 Task: Find connections with filter location Unterkrozingen with filter topic #house with filter profile language Spanish with filter current company HDFC Limited with filter school CHRIST COLLEGE, IRINJALAKKUDA with filter industry Fire Protection with filter service category DUI Law with filter keywords title Columnist
Action: Mouse moved to (490, 66)
Screenshot: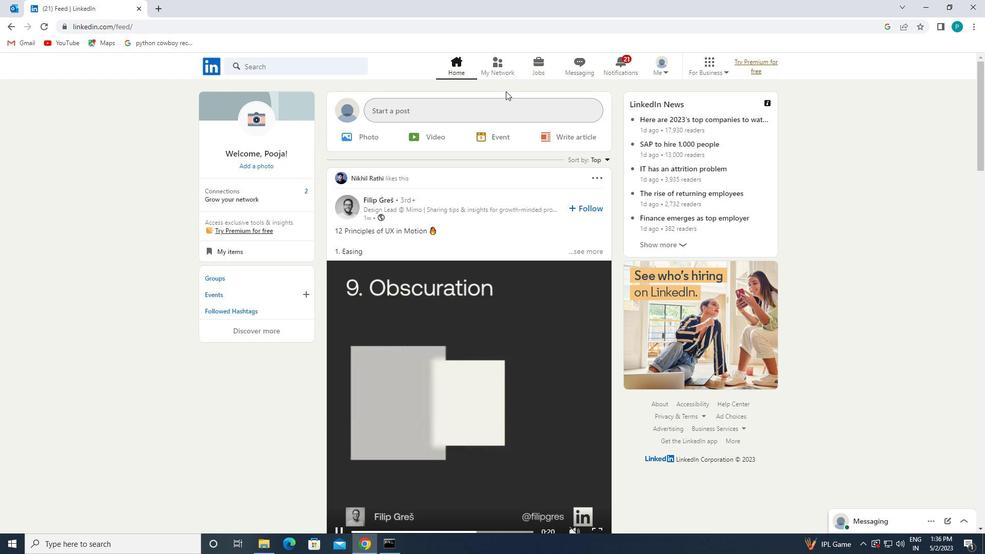 
Action: Mouse pressed left at (490, 66)
Screenshot: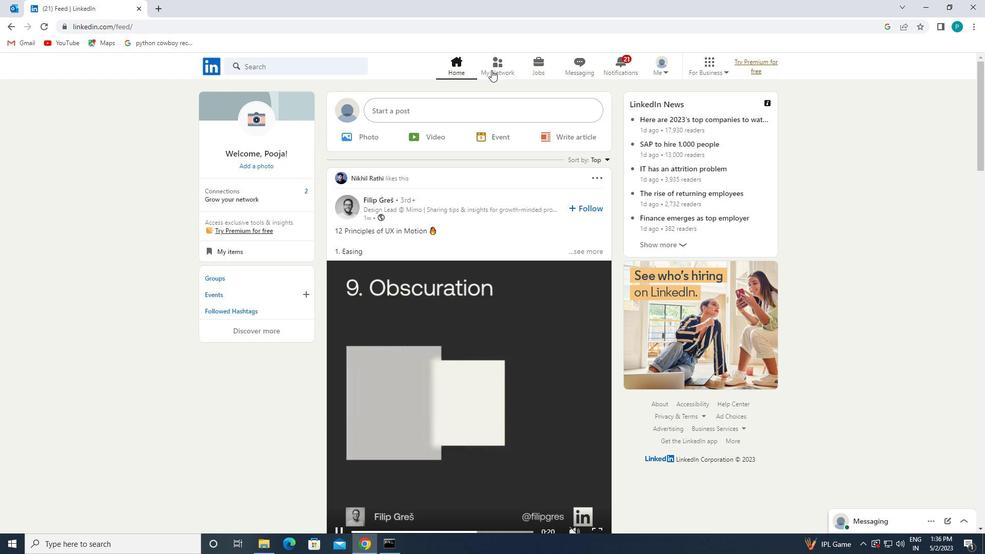 
Action: Mouse moved to (303, 119)
Screenshot: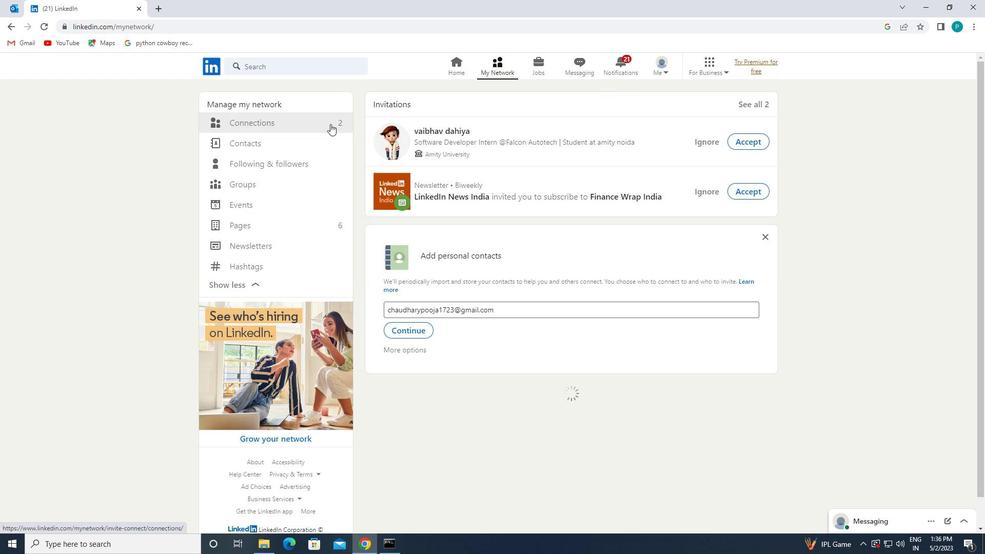 
Action: Mouse pressed left at (303, 119)
Screenshot: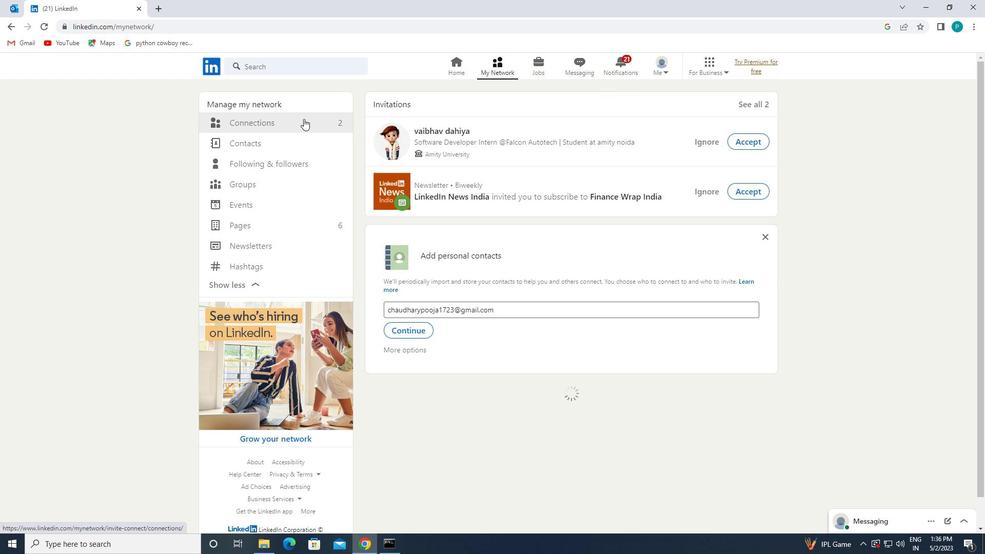 
Action: Mouse moved to (587, 123)
Screenshot: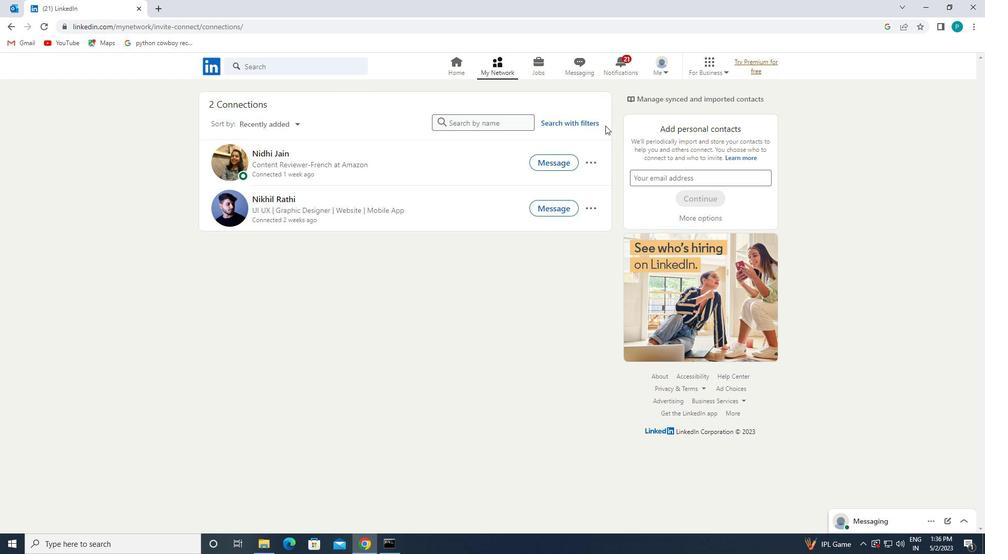 
Action: Mouse pressed left at (587, 123)
Screenshot: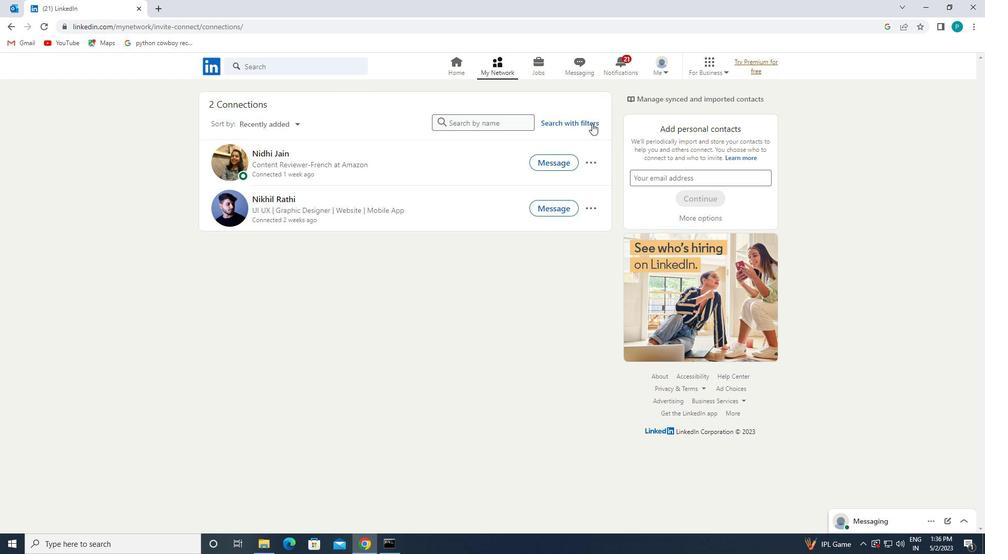 
Action: Mouse moved to (519, 100)
Screenshot: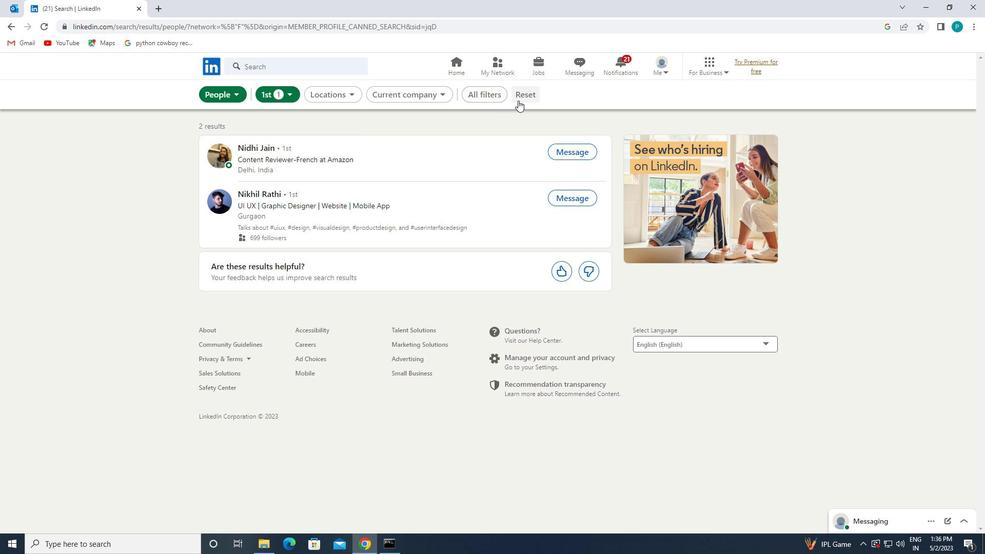 
Action: Mouse pressed left at (519, 100)
Screenshot: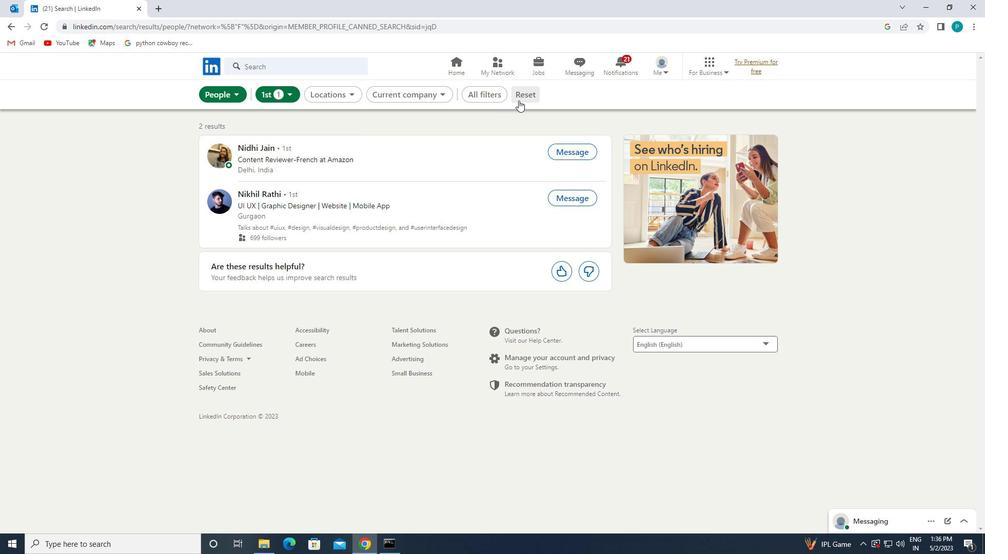 
Action: Mouse moved to (493, 93)
Screenshot: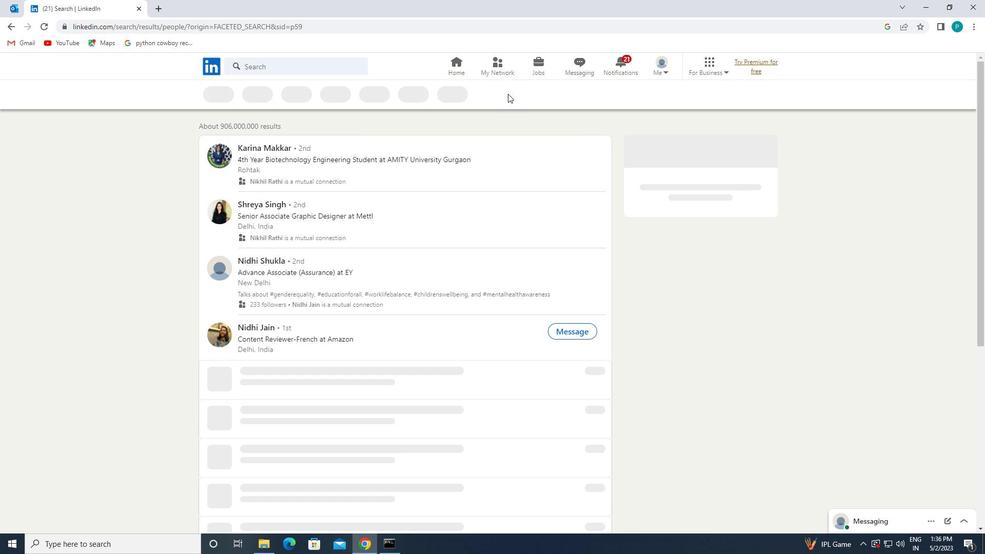 
Action: Mouse pressed left at (493, 93)
Screenshot: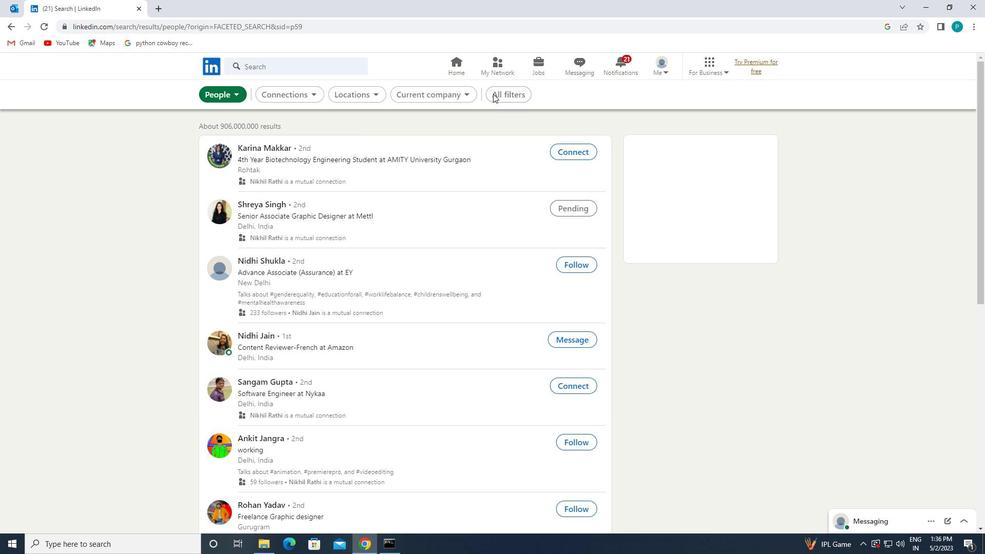 
Action: Mouse moved to (921, 316)
Screenshot: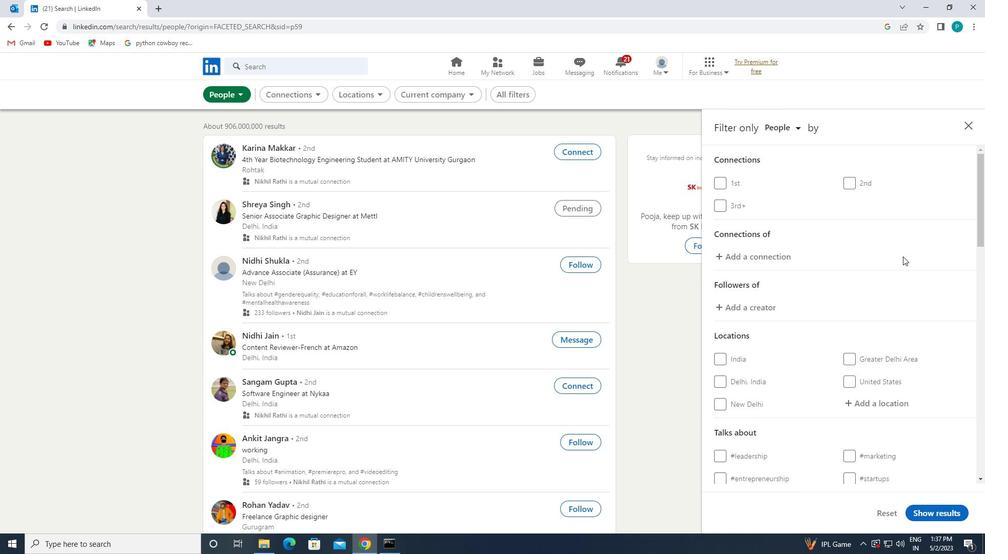 
Action: Mouse scrolled (921, 315) with delta (0, 0)
Screenshot: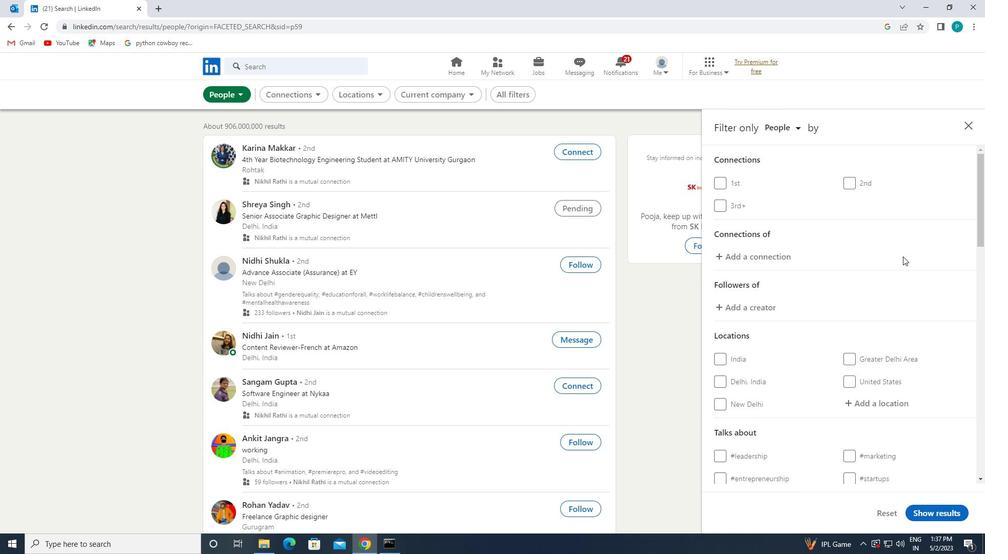 
Action: Mouse moved to (892, 345)
Screenshot: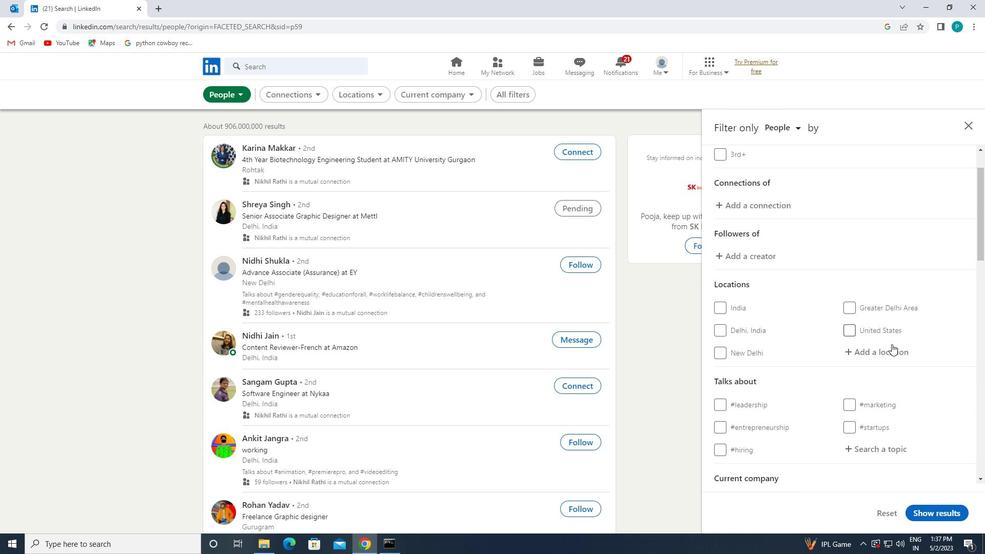 
Action: Mouse pressed left at (892, 345)
Screenshot: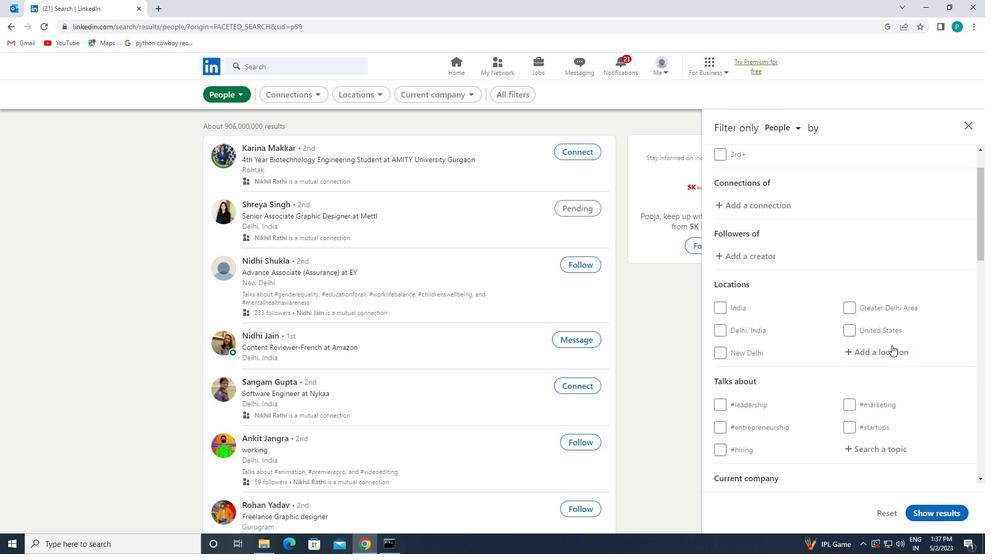 
Action: Mouse moved to (887, 362)
Screenshot: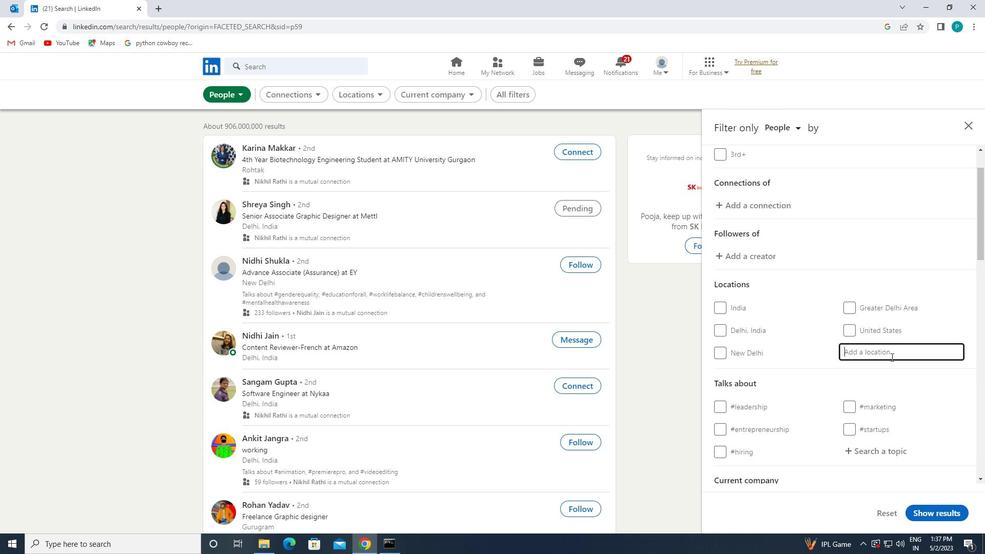 
Action: Key pressed <Key.caps_lock>u<Key.caps_lock>nterkrozingen
Screenshot: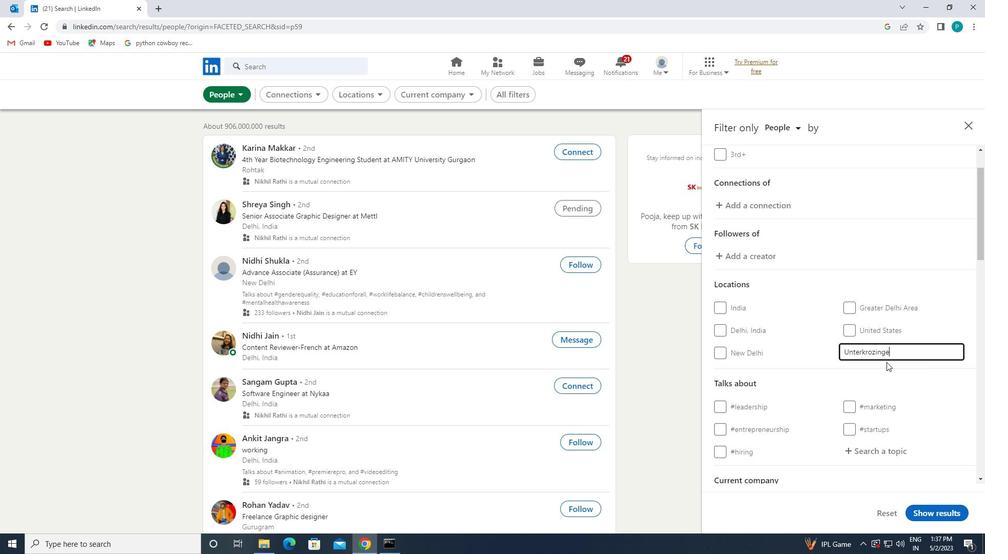 
Action: Mouse moved to (862, 361)
Screenshot: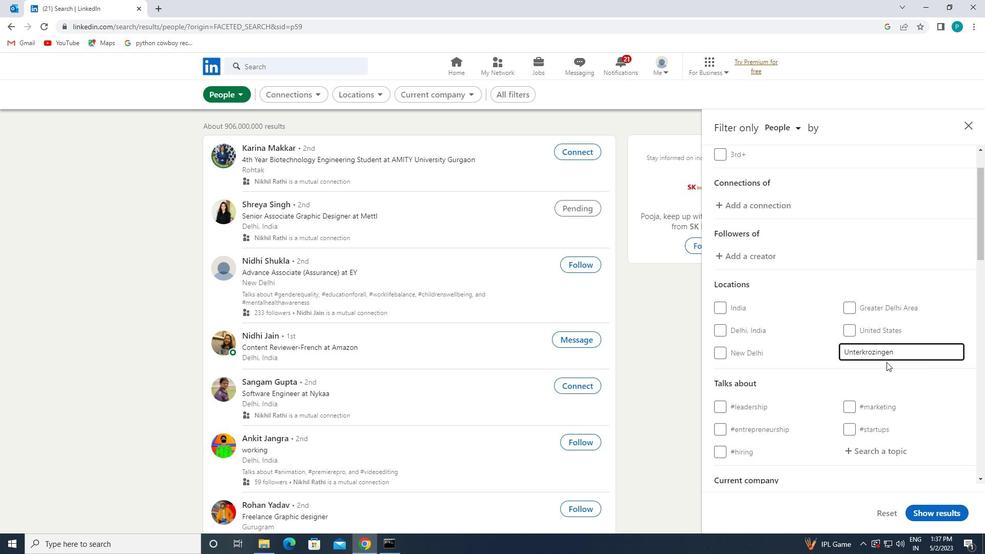 
Action: Mouse scrolled (862, 361) with delta (0, 0)
Screenshot: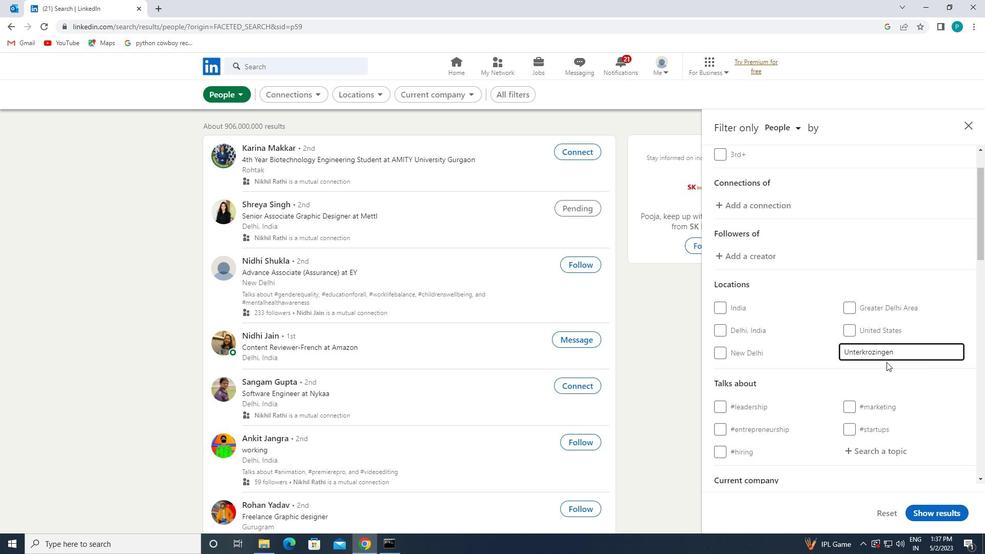 
Action: Mouse moved to (849, 366)
Screenshot: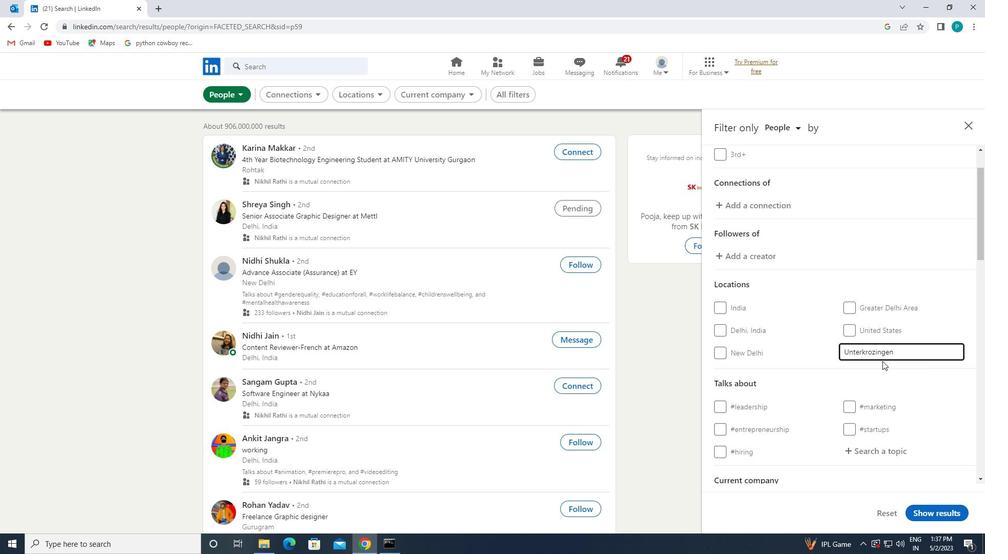 
Action: Mouse scrolled (849, 365) with delta (0, 0)
Screenshot: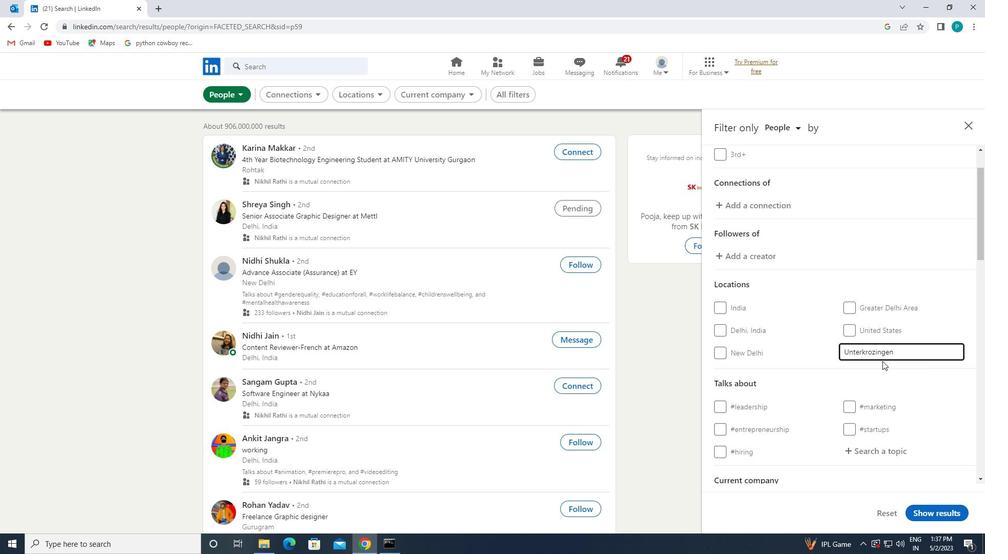 
Action: Mouse moved to (865, 324)
Screenshot: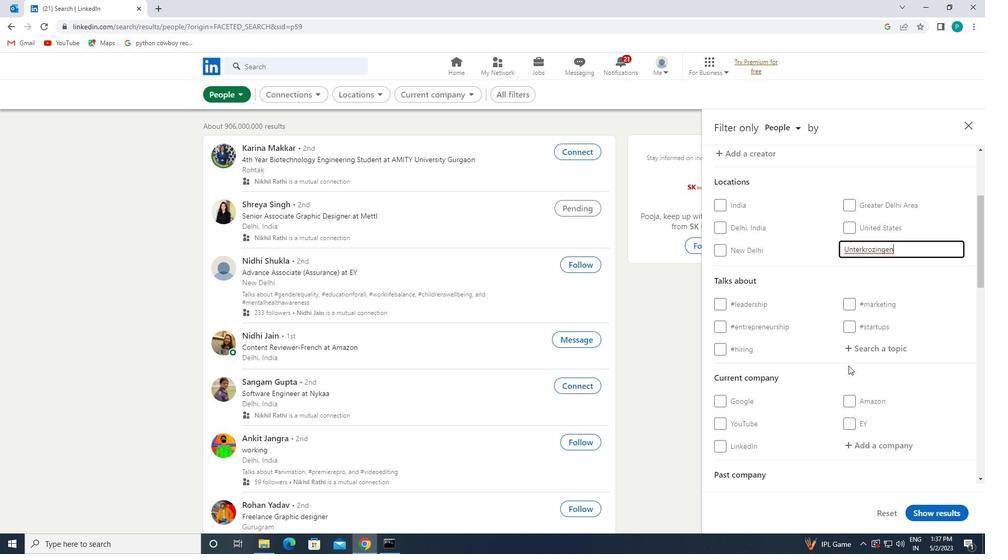 
Action: Mouse pressed left at (865, 324)
Screenshot: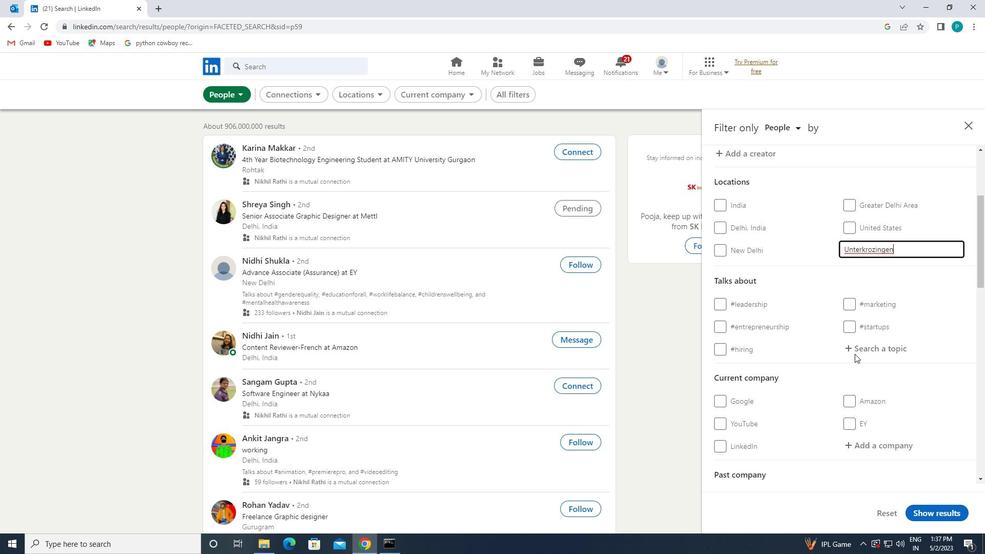 
Action: Mouse moved to (854, 329)
Screenshot: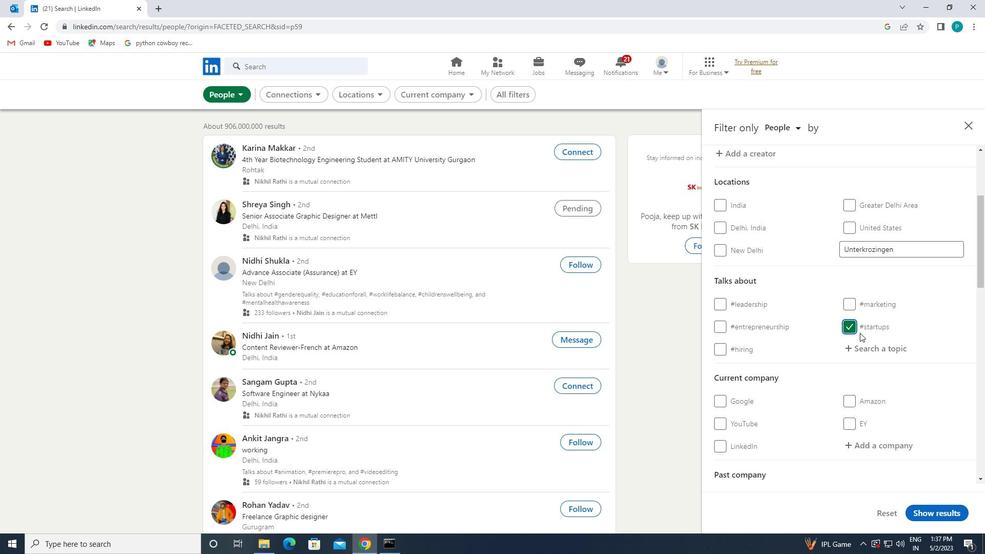 
Action: Mouse pressed left at (854, 329)
Screenshot: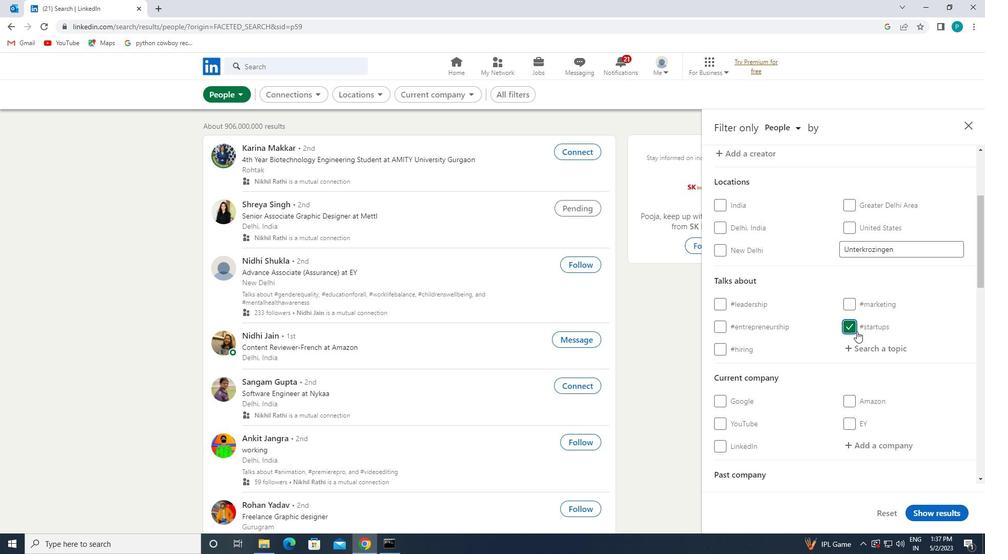 
Action: Mouse moved to (865, 346)
Screenshot: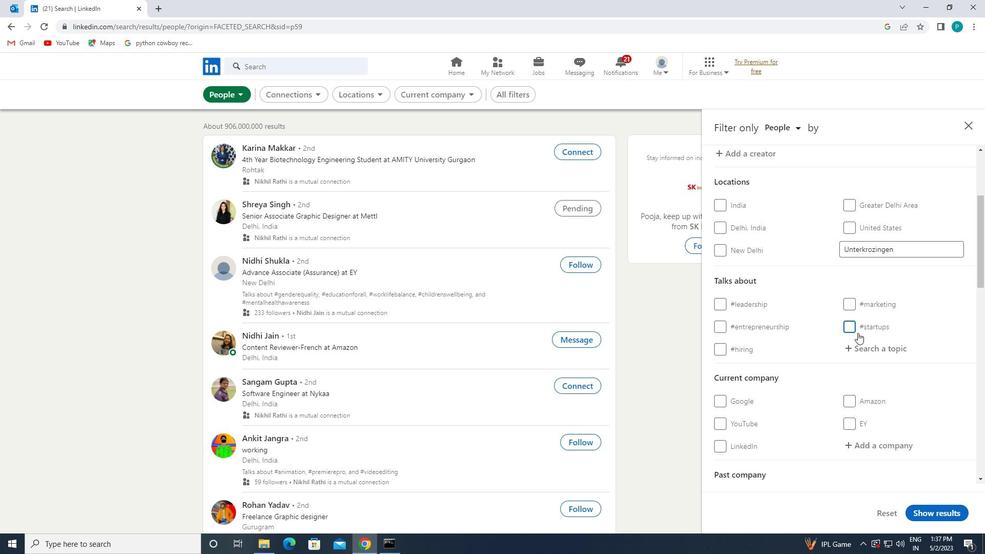 
Action: Mouse pressed left at (865, 346)
Screenshot: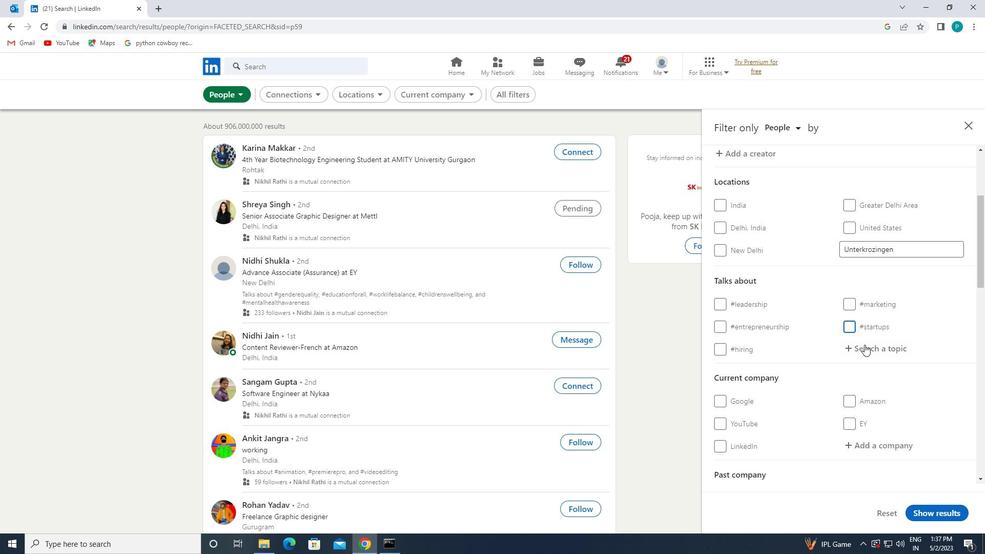 
Action: Mouse moved to (869, 346)
Screenshot: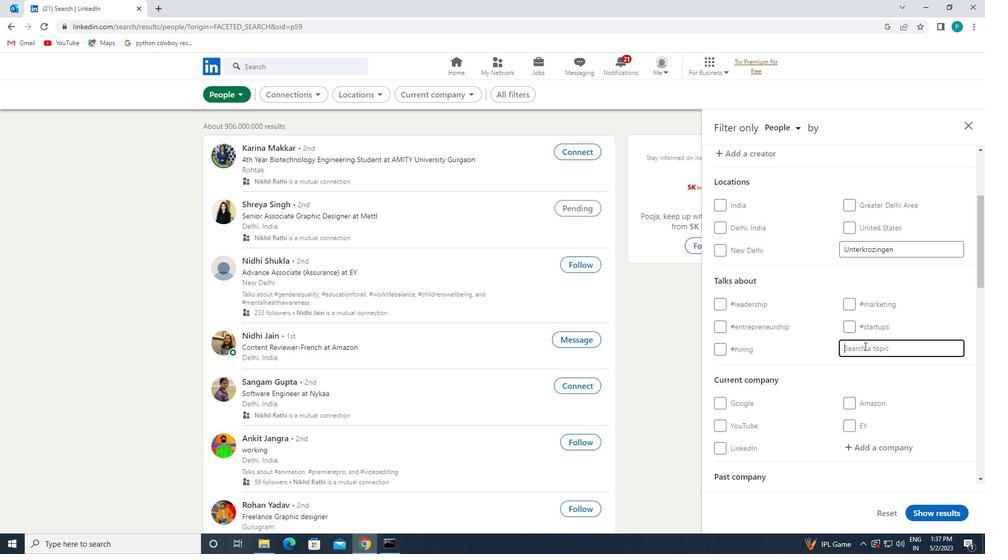 
Action: Key pressed <Key.shift>#HOUSE
Screenshot: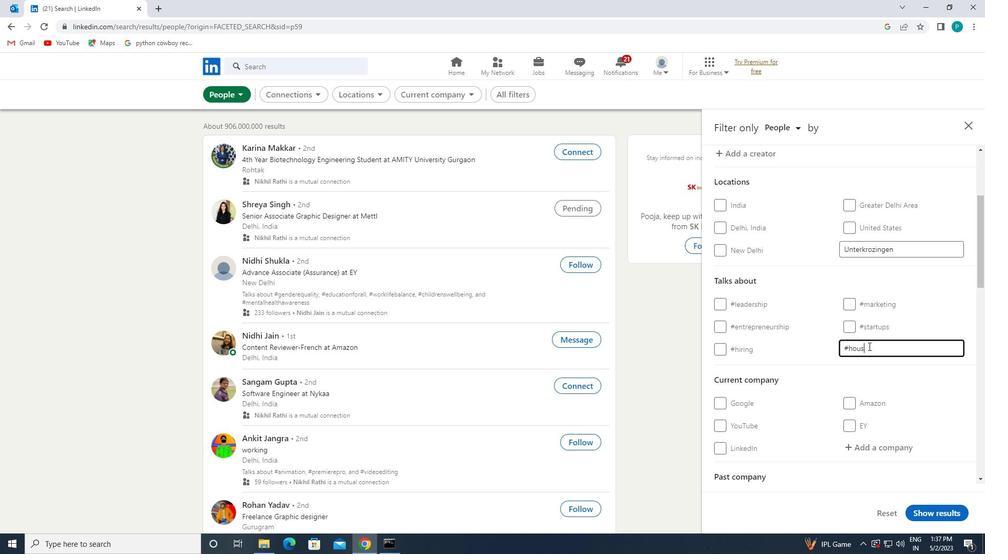
Action: Mouse moved to (869, 345)
Screenshot: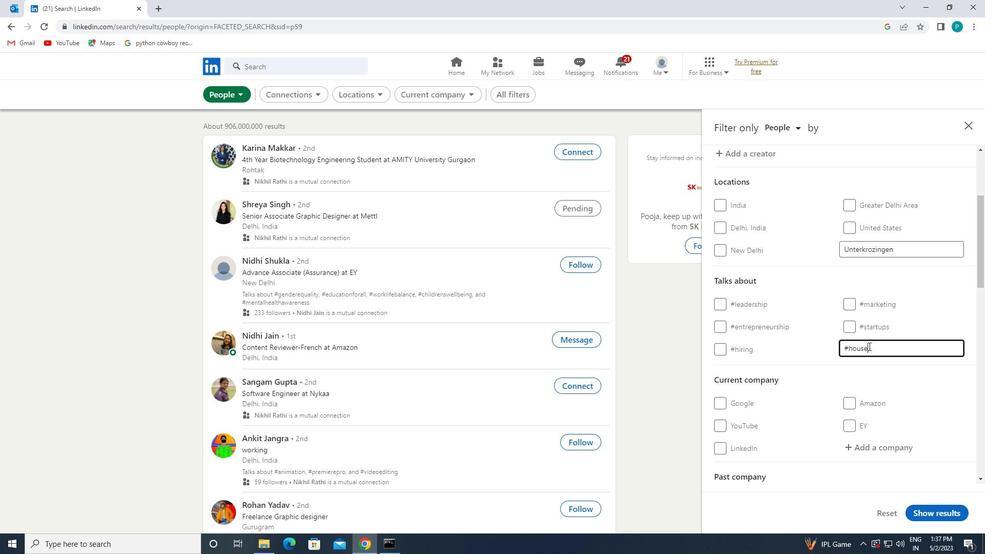 
Action: Mouse scrolled (869, 345) with delta (0, 0)
Screenshot: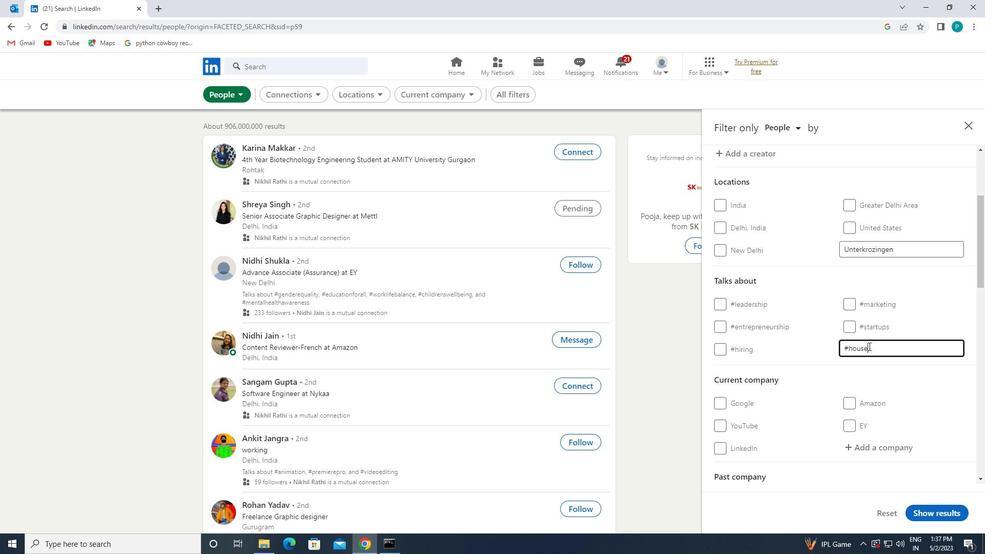 
Action: Mouse scrolled (869, 345) with delta (0, 0)
Screenshot: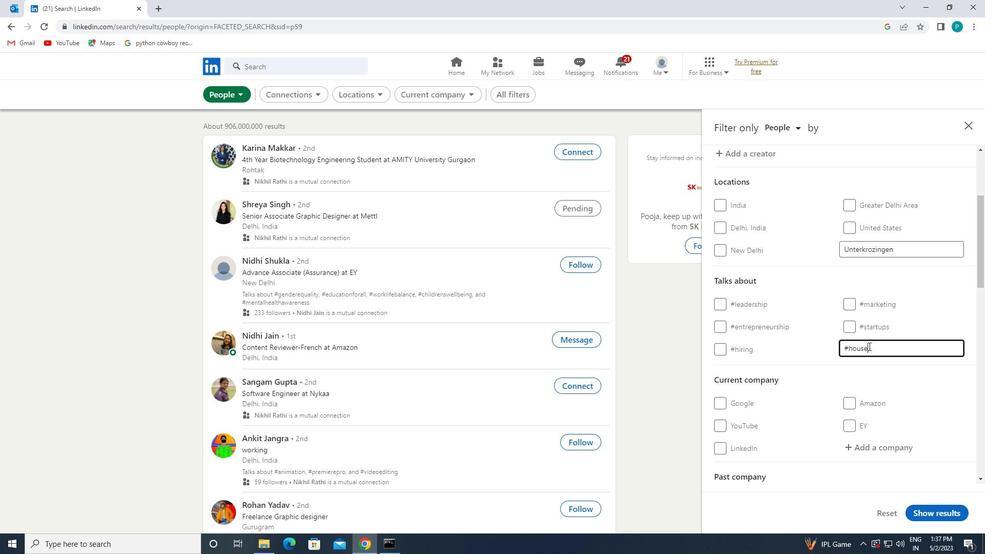 
Action: Mouse moved to (868, 345)
Screenshot: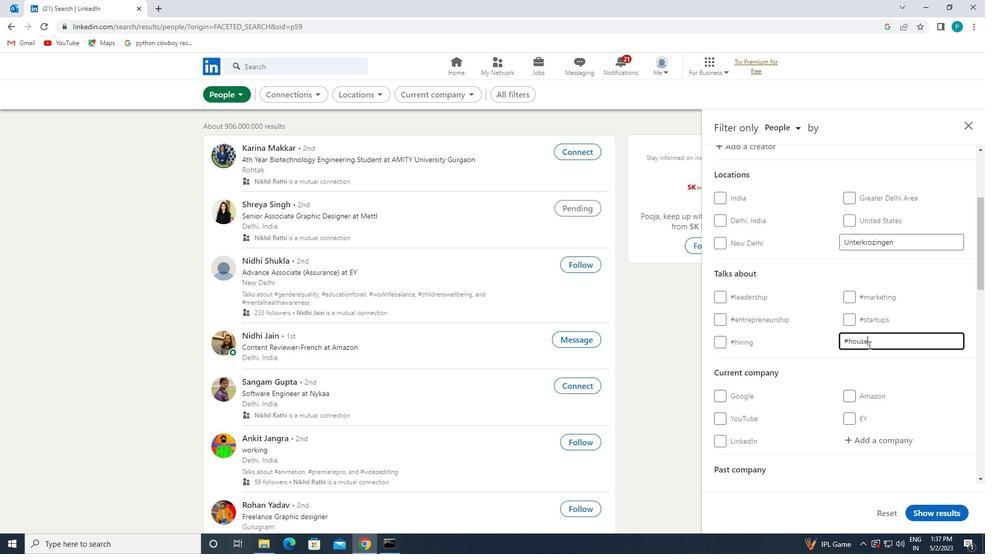 
Action: Mouse scrolled (868, 345) with delta (0, 0)
Screenshot: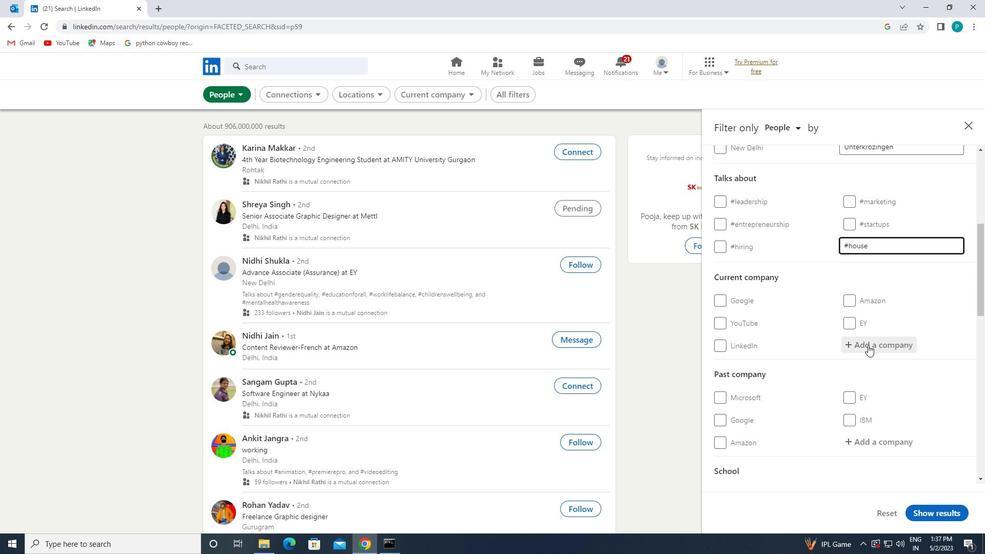 
Action: Mouse scrolled (868, 345) with delta (0, 0)
Screenshot: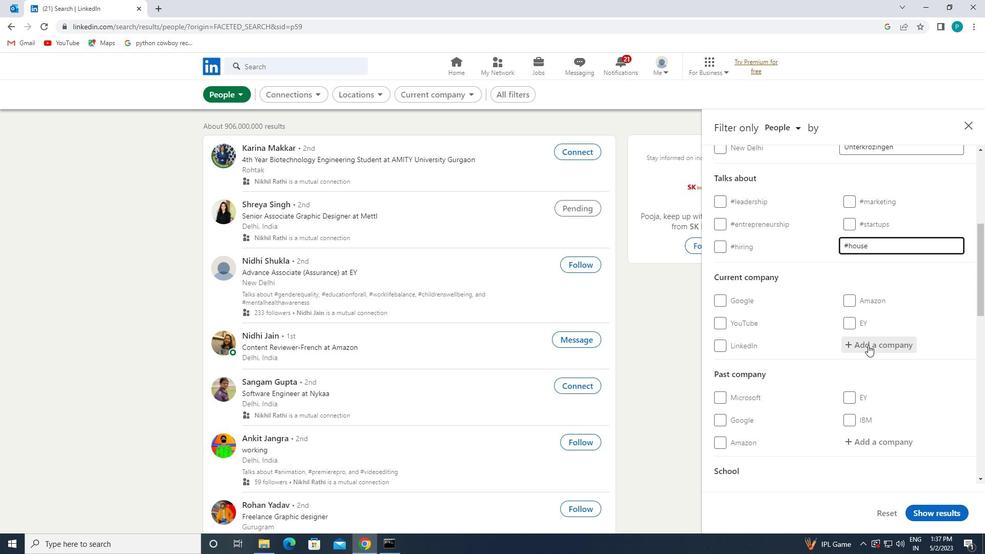
Action: Mouse scrolled (868, 345) with delta (0, 0)
Screenshot: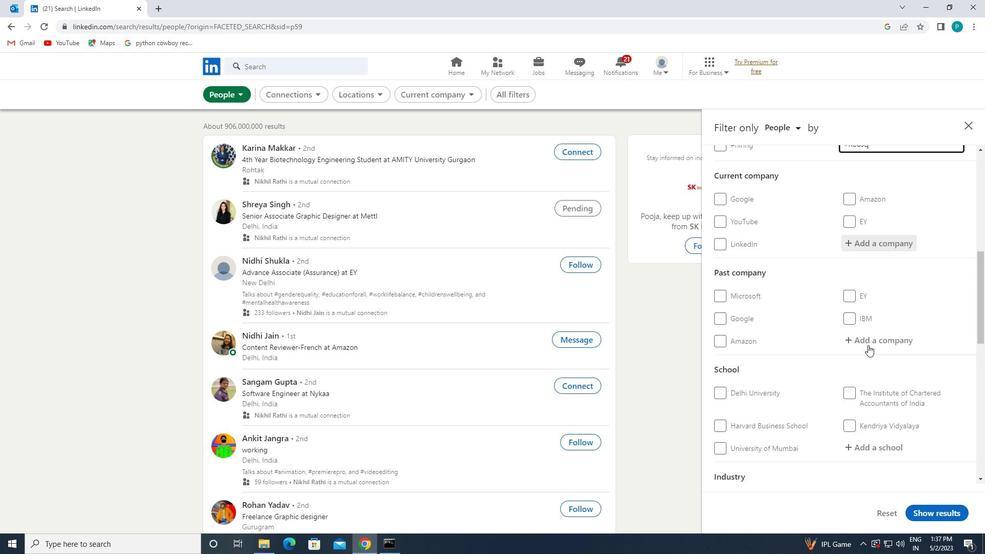 
Action: Mouse scrolled (868, 345) with delta (0, 0)
Screenshot: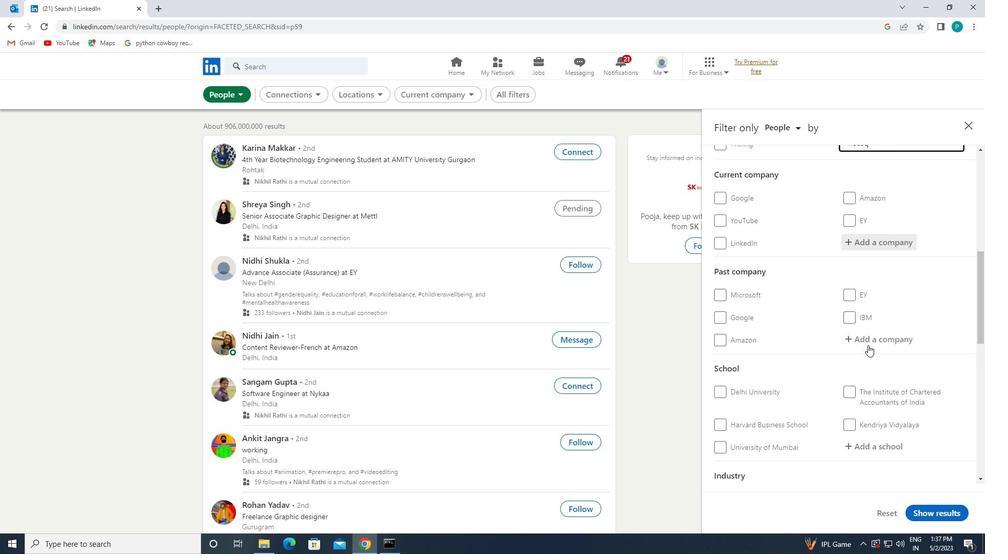 
Action: Mouse moved to (828, 360)
Screenshot: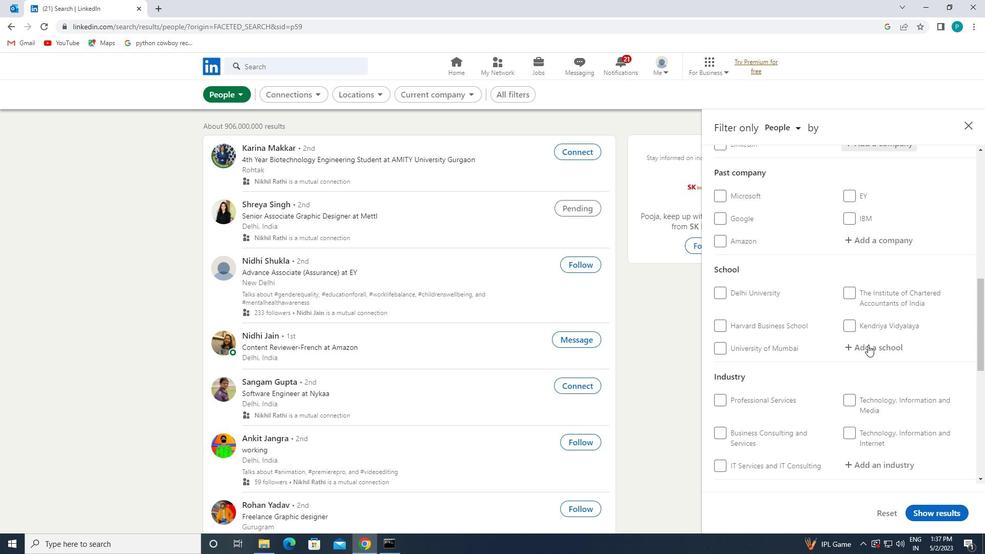 
Action: Mouse scrolled (828, 359) with delta (0, 0)
Screenshot: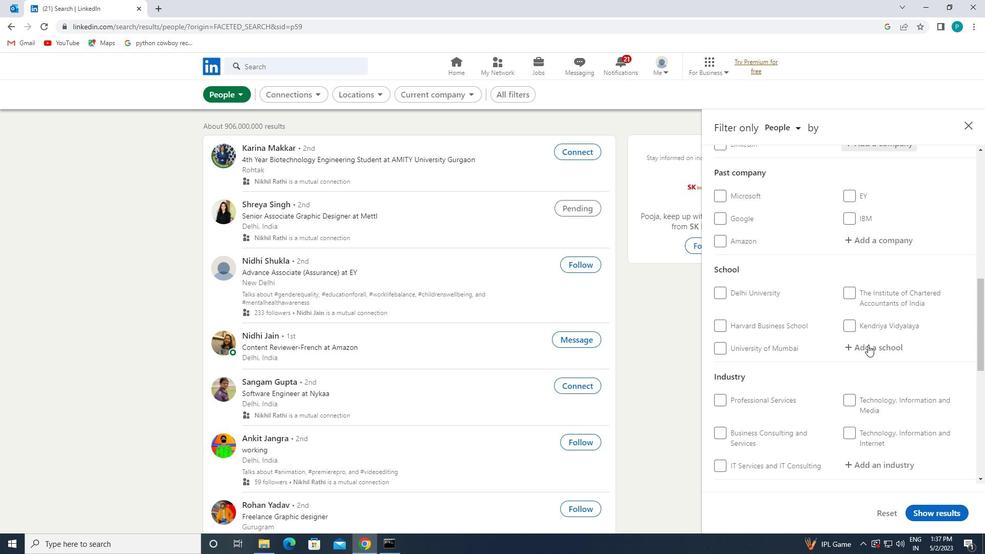 
Action: Mouse moved to (818, 365)
Screenshot: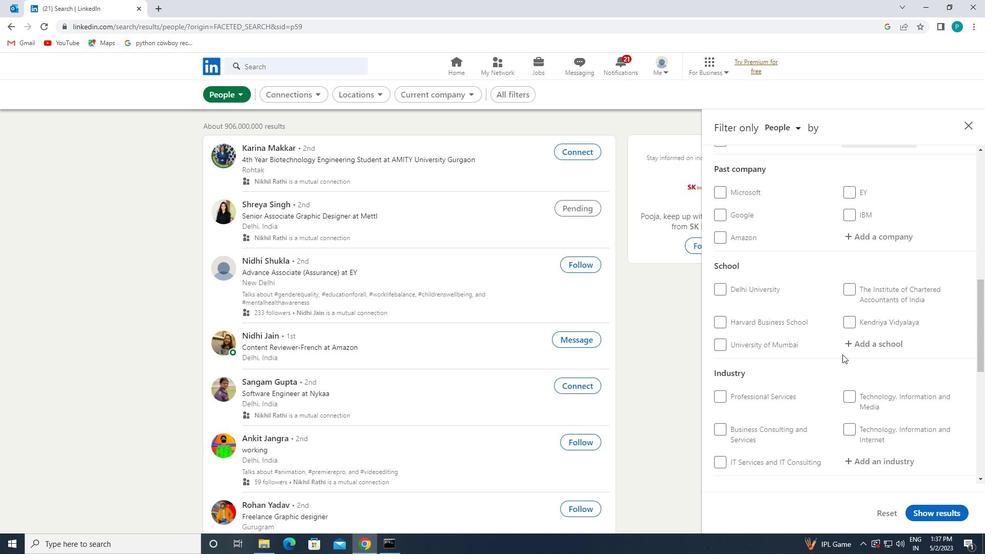 
Action: Mouse scrolled (818, 365) with delta (0, 0)
Screenshot: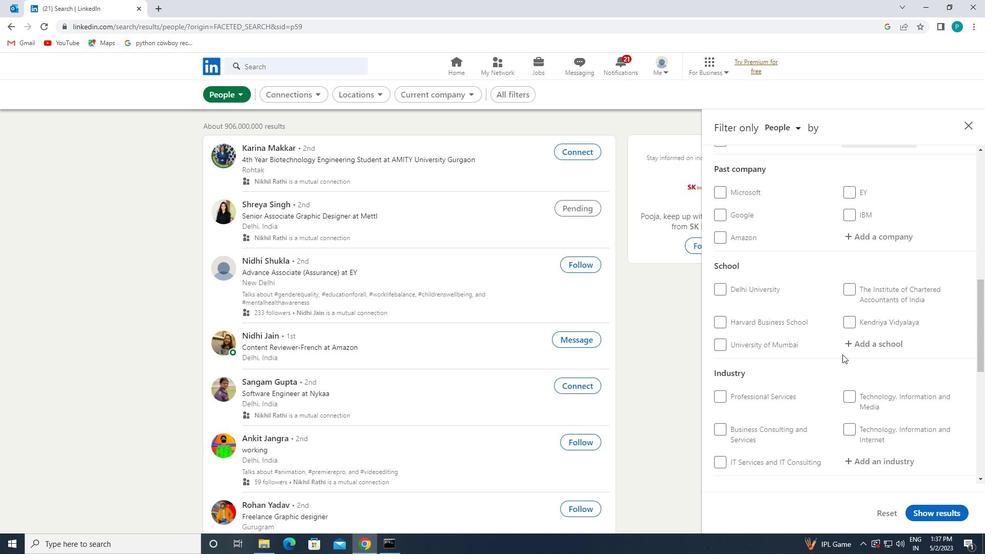
Action: Mouse moved to (785, 381)
Screenshot: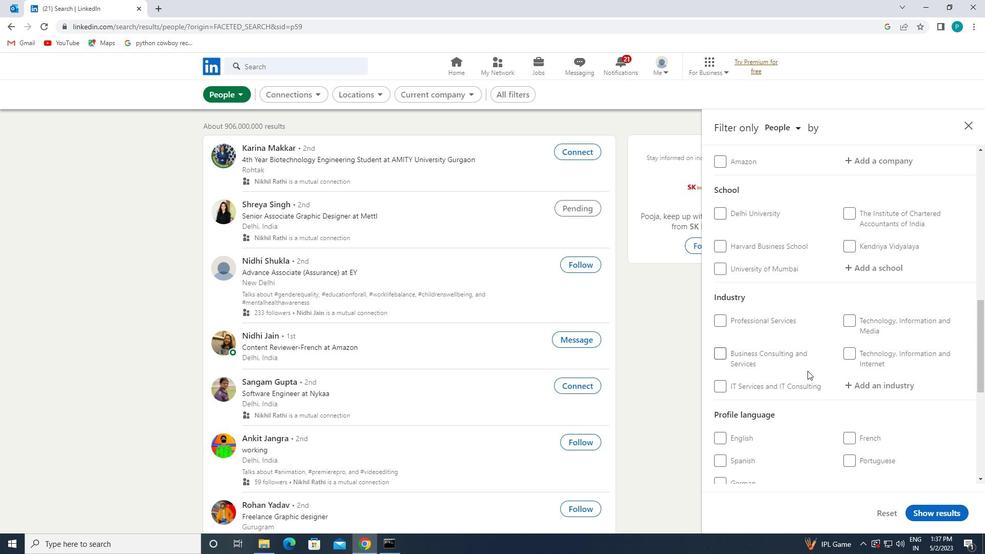 
Action: Mouse scrolled (785, 380) with delta (0, 0)
Screenshot: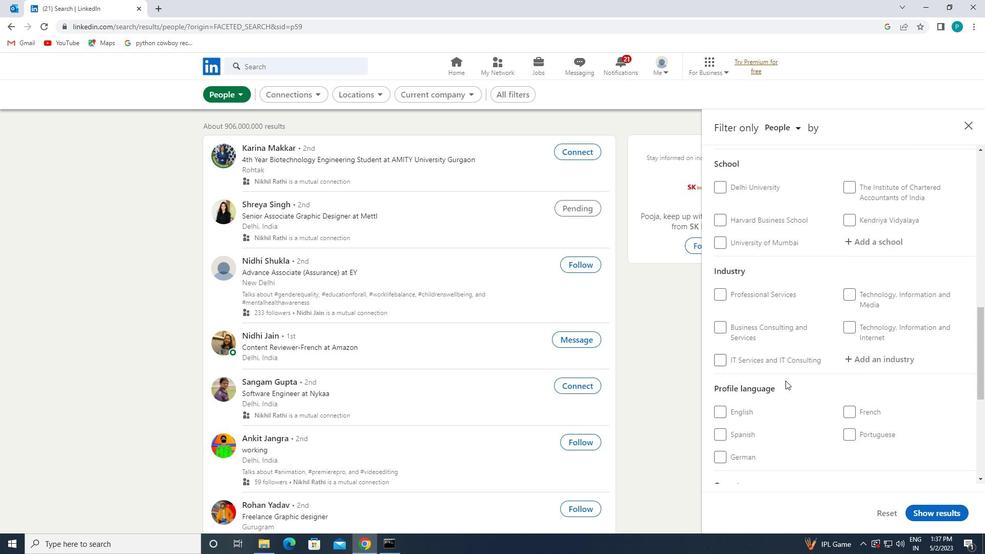 
Action: Mouse moved to (741, 386)
Screenshot: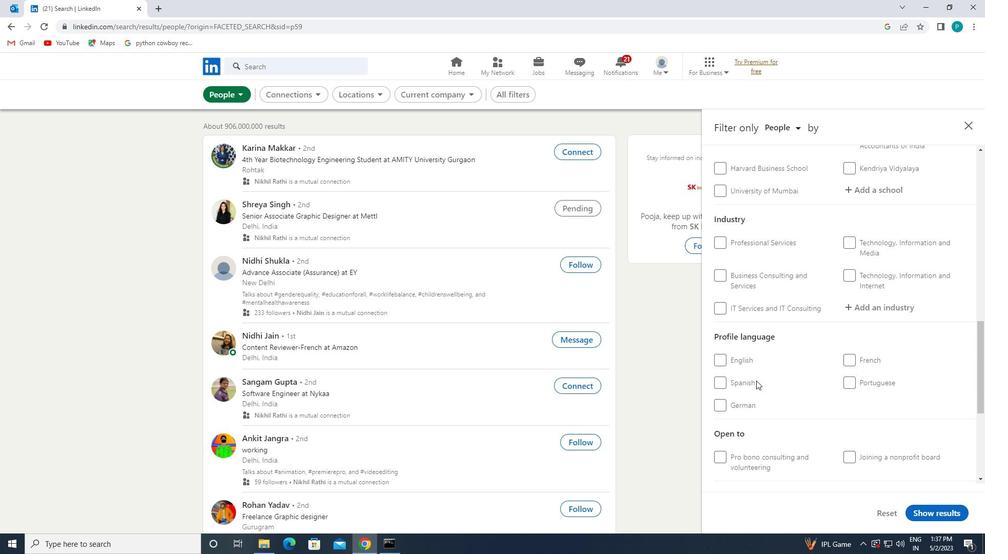
Action: Mouse pressed left at (741, 386)
Screenshot: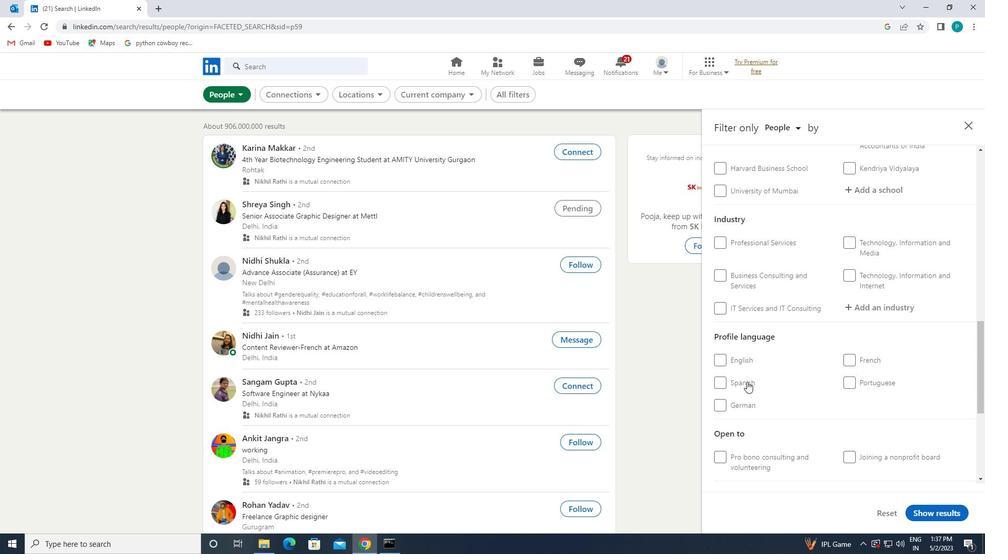 
Action: Mouse moved to (820, 369)
Screenshot: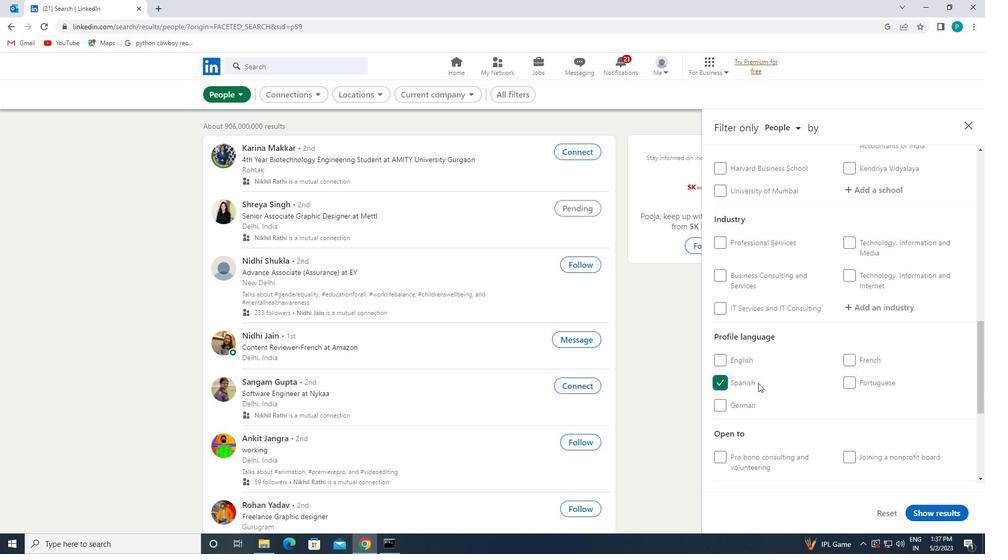
Action: Mouse scrolled (820, 370) with delta (0, 0)
Screenshot: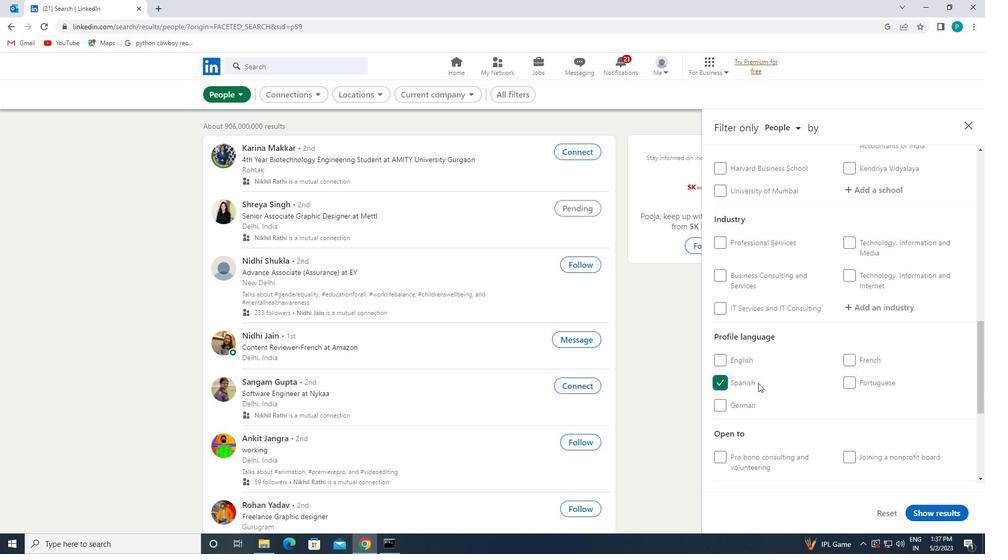 
Action: Mouse moved to (824, 367)
Screenshot: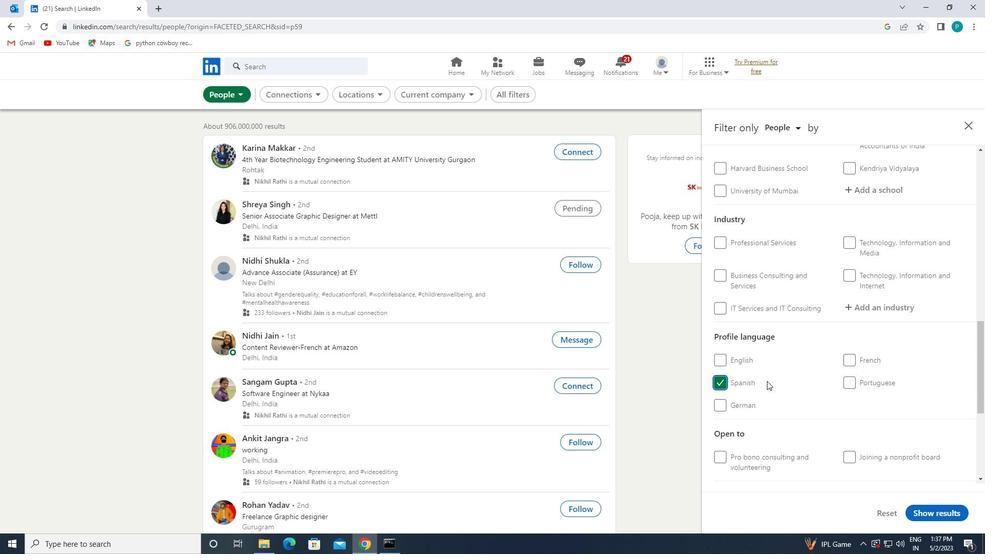 
Action: Mouse scrolled (824, 368) with delta (0, 0)
Screenshot: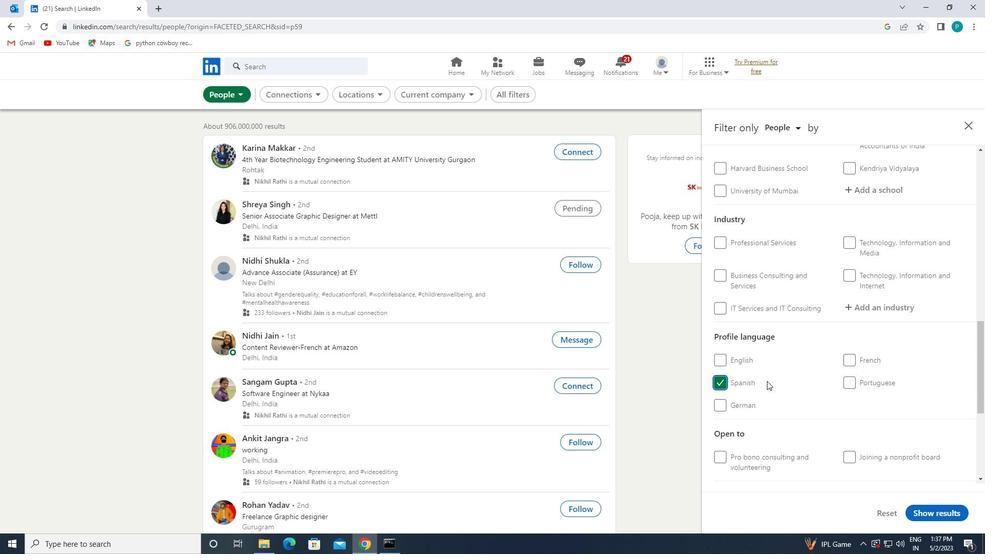 
Action: Mouse moved to (840, 363)
Screenshot: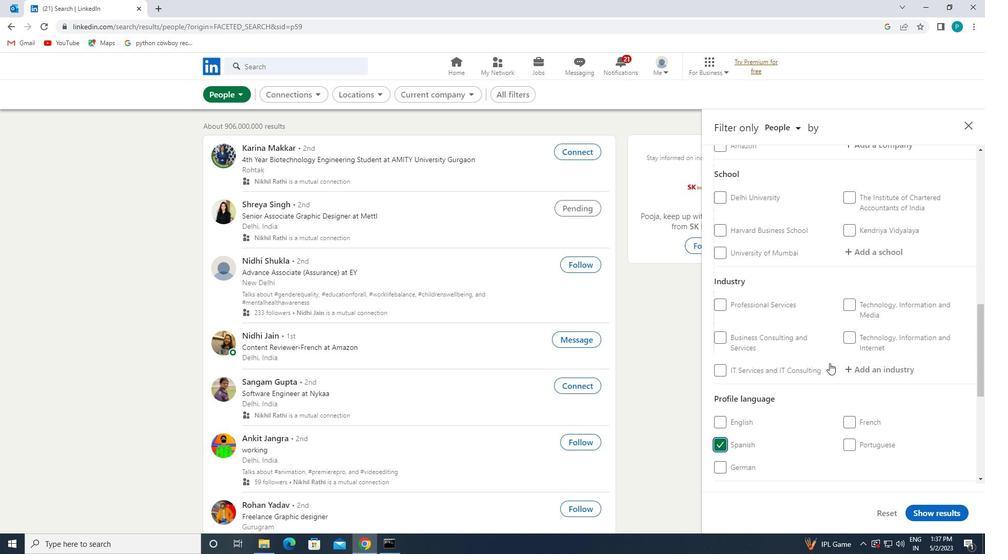 
Action: Mouse scrolled (840, 364) with delta (0, 0)
Screenshot: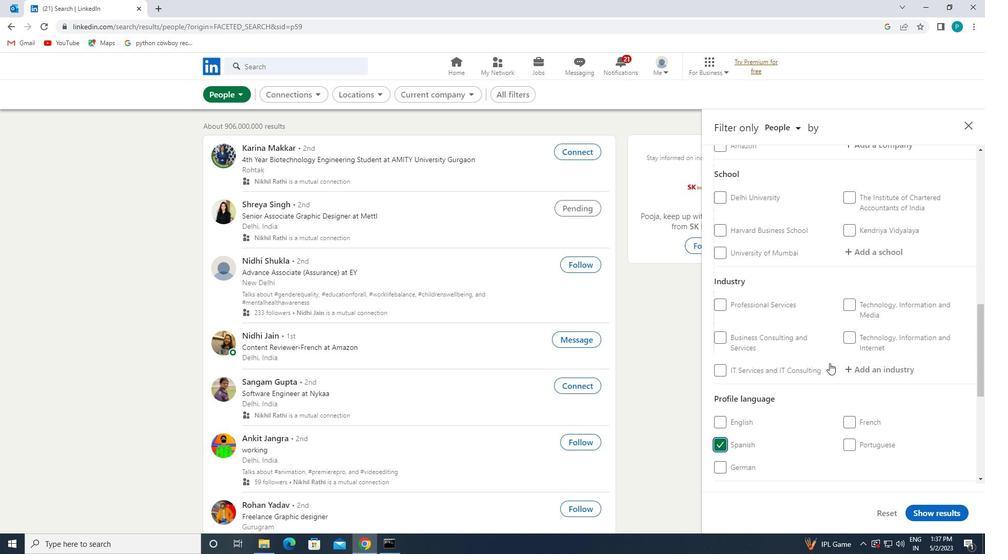 
Action: Mouse moved to (841, 363)
Screenshot: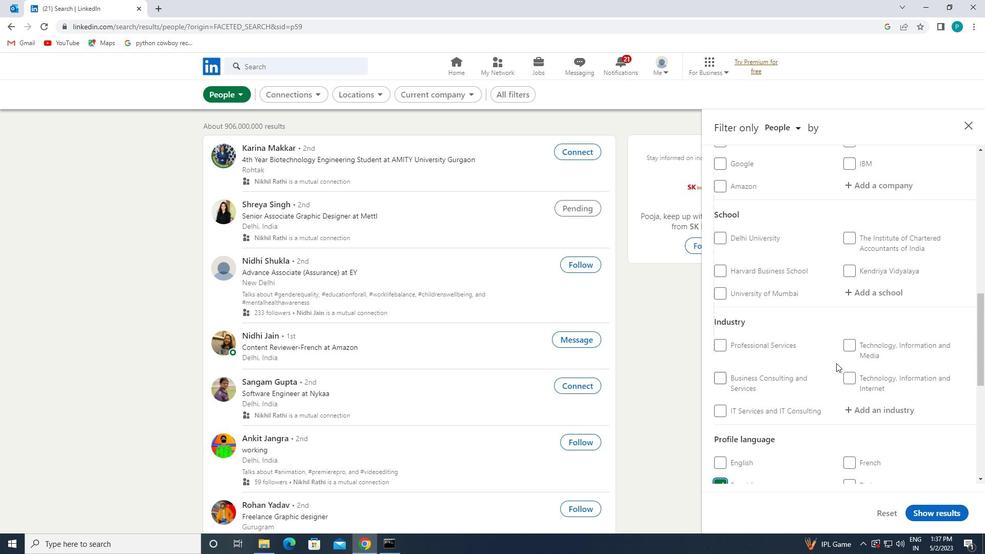 
Action: Mouse scrolled (841, 363) with delta (0, 0)
Screenshot: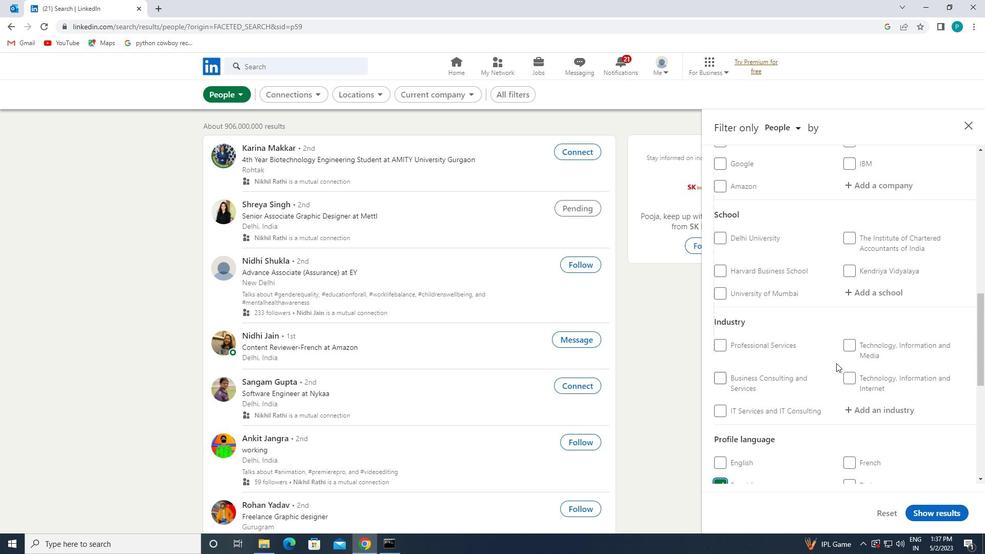 
Action: Mouse moved to (849, 356)
Screenshot: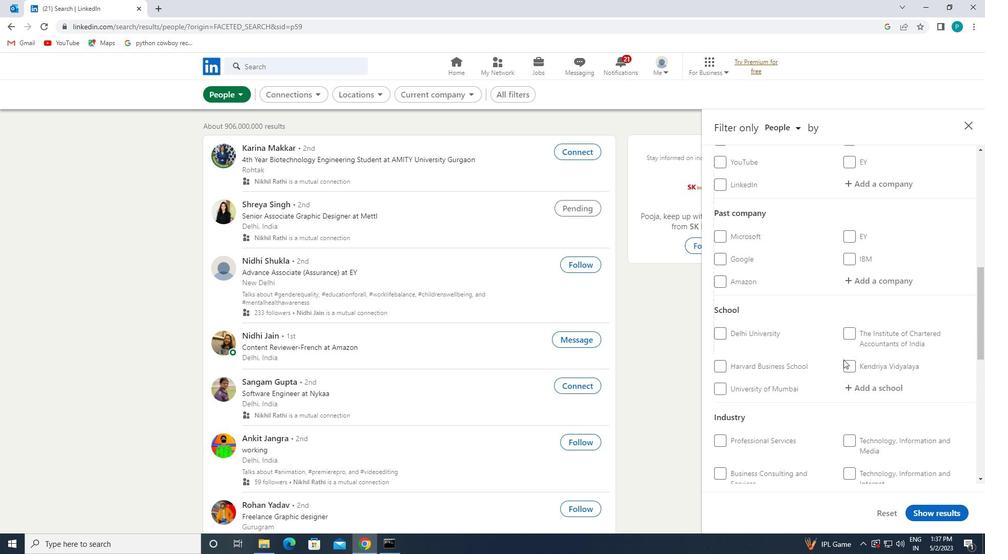 
Action: Mouse scrolled (849, 356) with delta (0, 0)
Screenshot: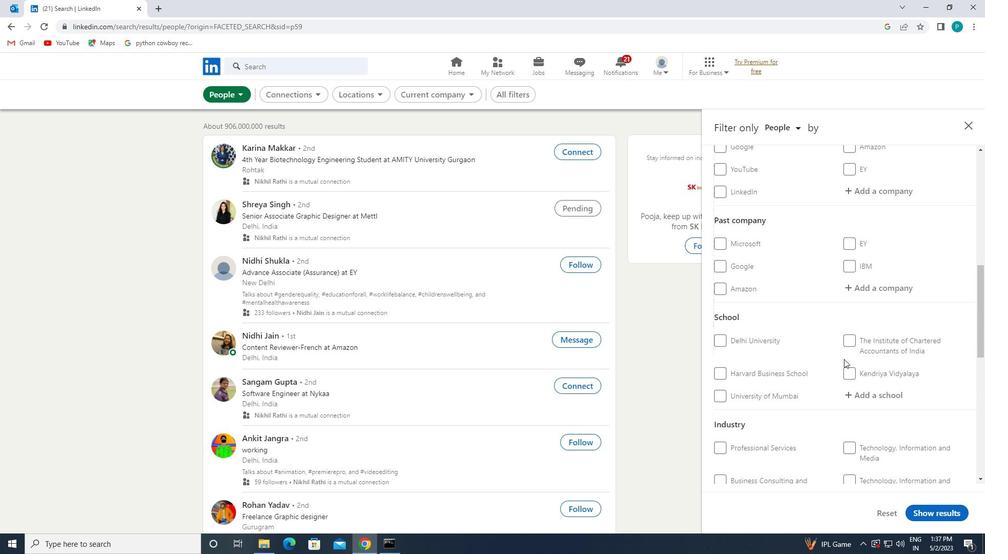 
Action: Mouse moved to (850, 356)
Screenshot: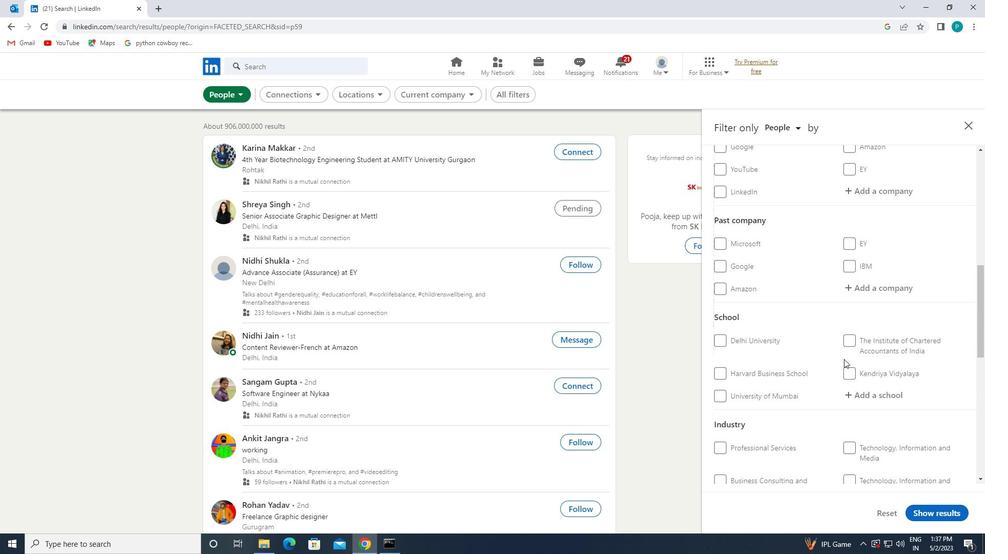 
Action: Mouse scrolled (850, 356) with delta (0, 0)
Screenshot: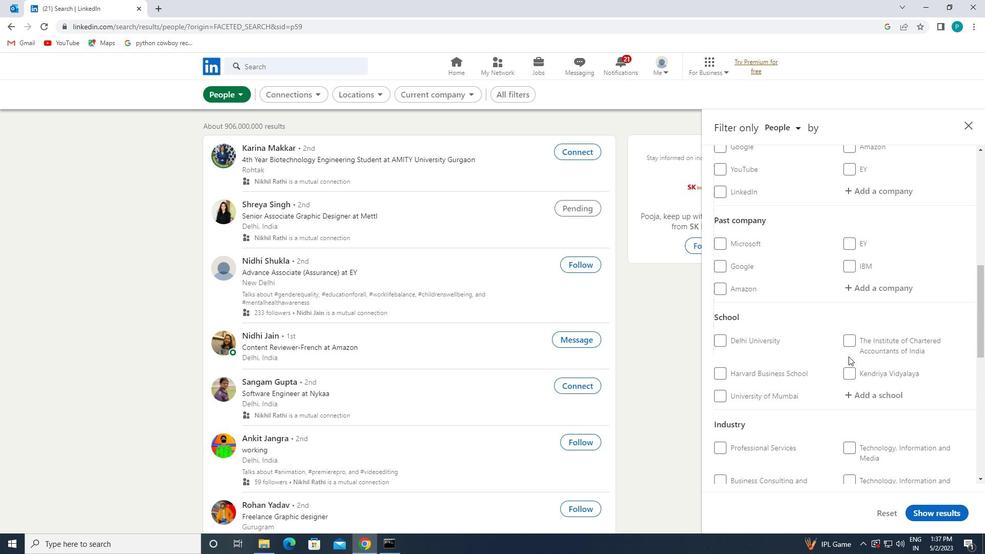 
Action: Mouse moved to (875, 300)
Screenshot: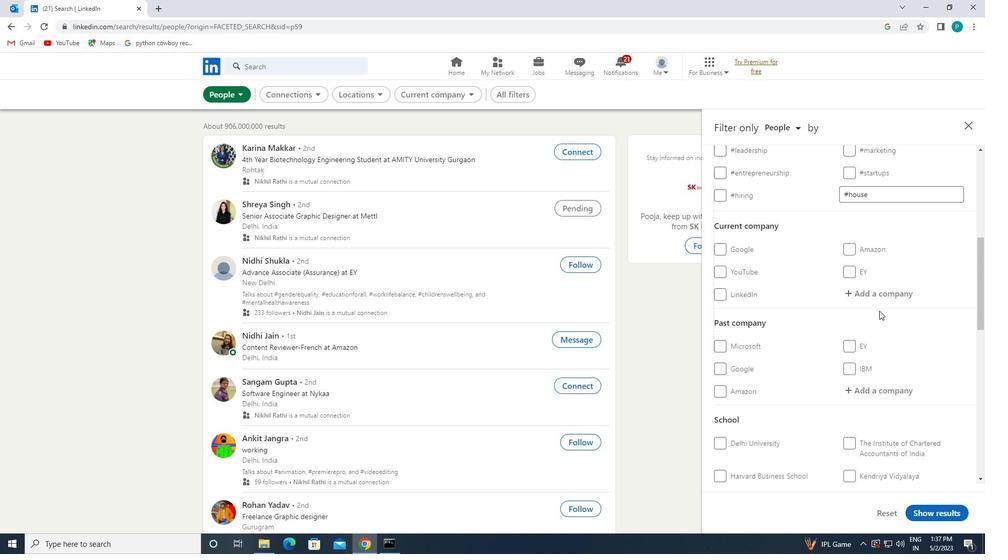 
Action: Mouse pressed left at (875, 300)
Screenshot: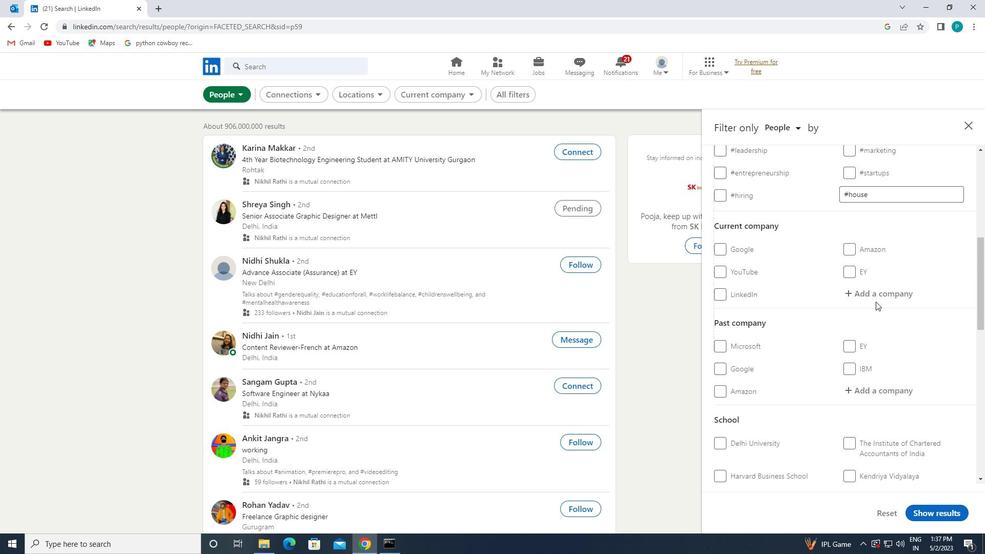
Action: Mouse moved to (875, 299)
Screenshot: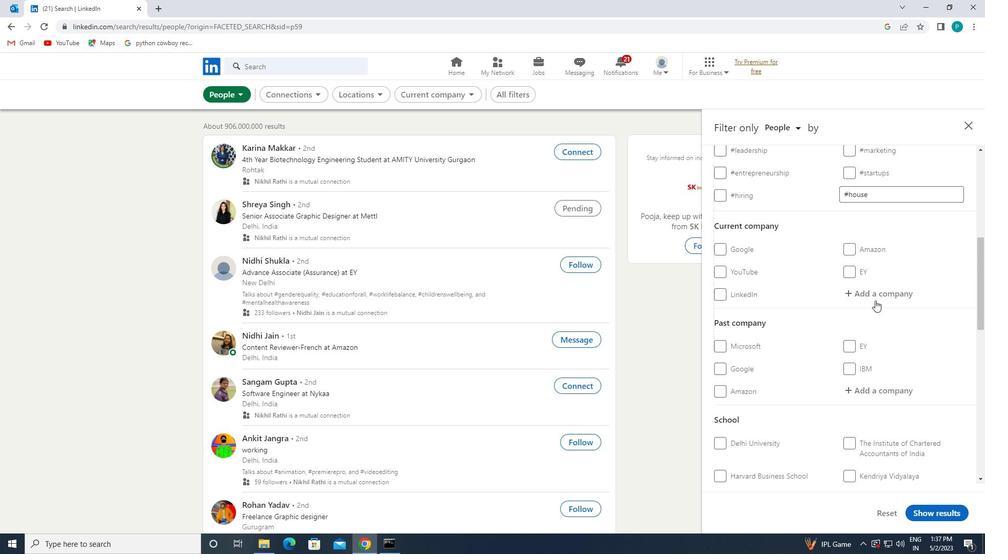 
Action: Key pressed <Key.caps_lock>HDFC
Screenshot: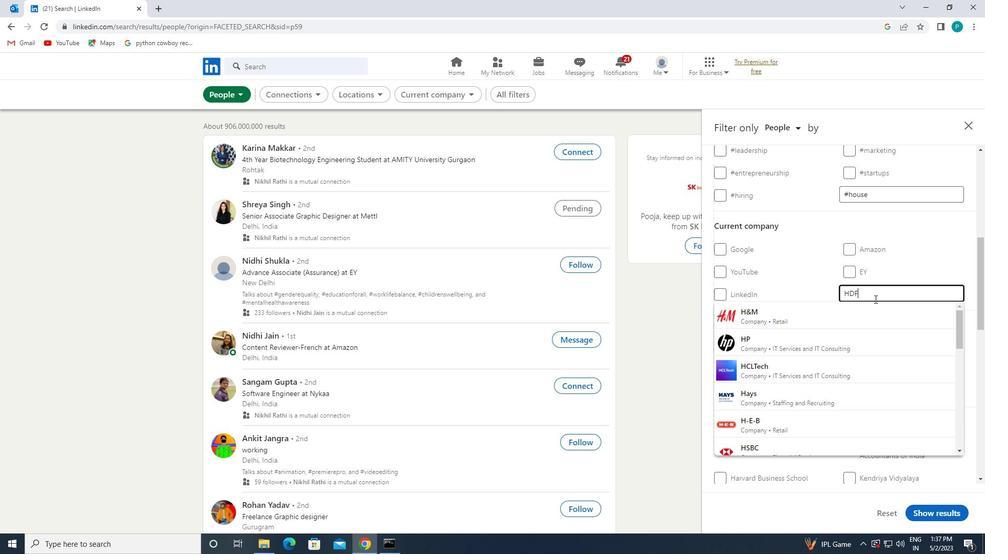 
Action: Mouse moved to (819, 338)
Screenshot: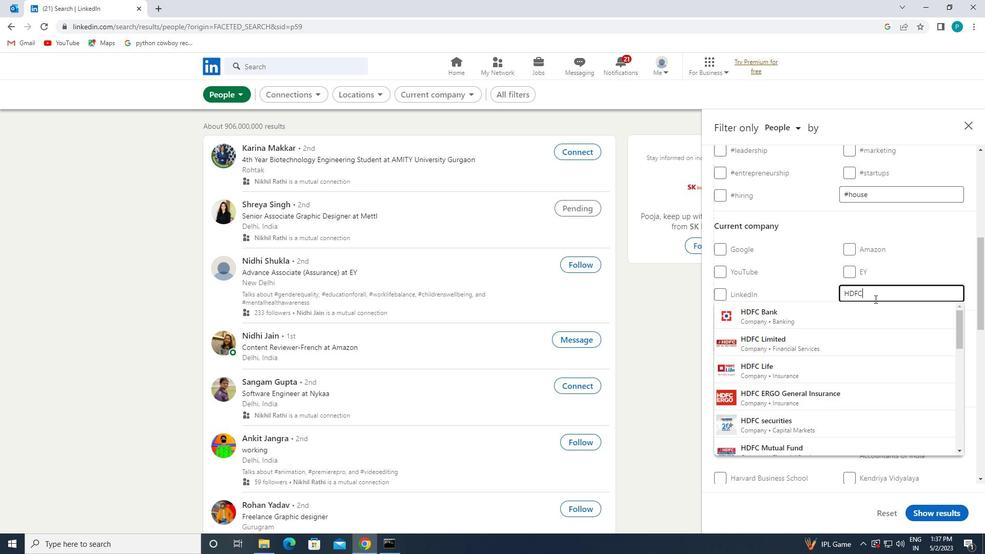 
Action: Mouse pressed left at (819, 338)
Screenshot: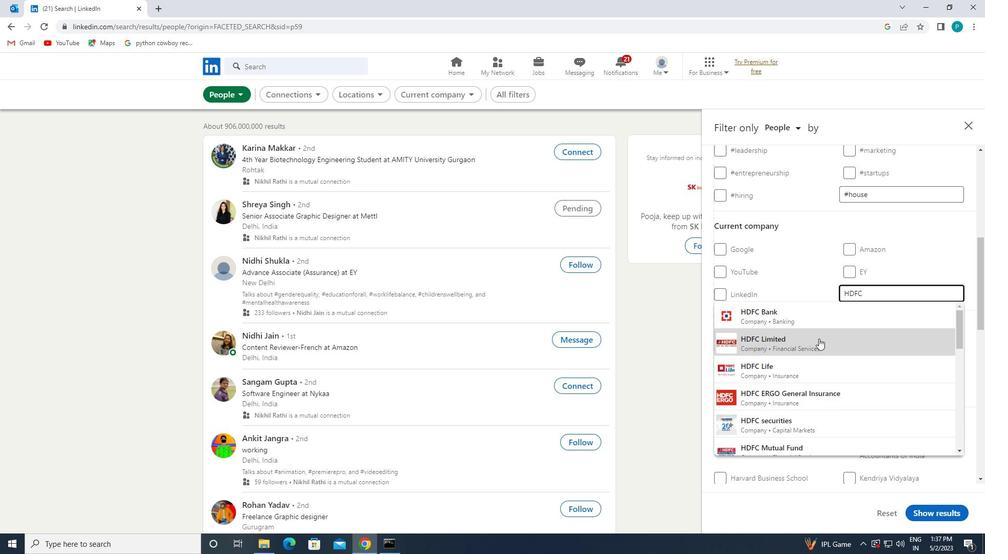 
Action: Mouse scrolled (819, 338) with delta (0, 0)
Screenshot: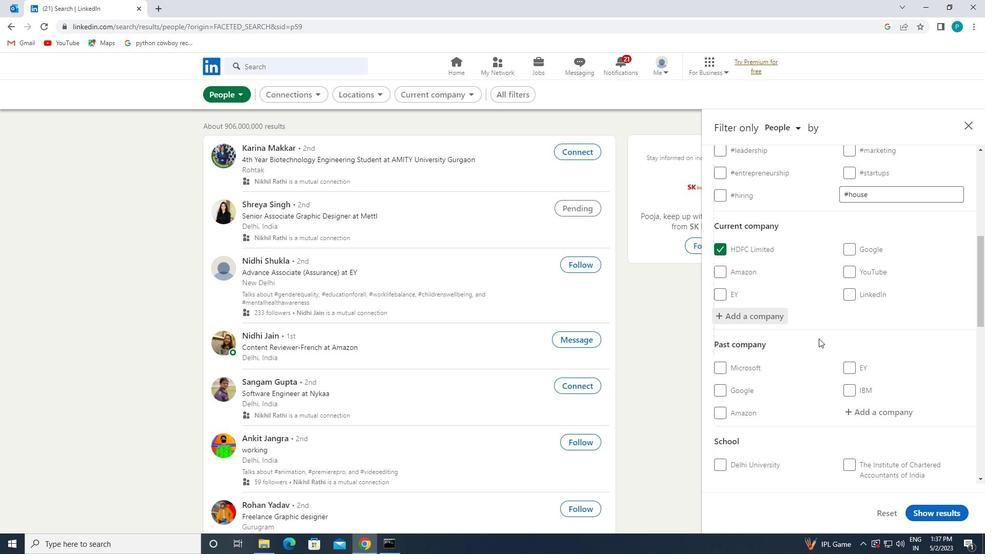 
Action: Mouse scrolled (819, 338) with delta (0, 0)
Screenshot: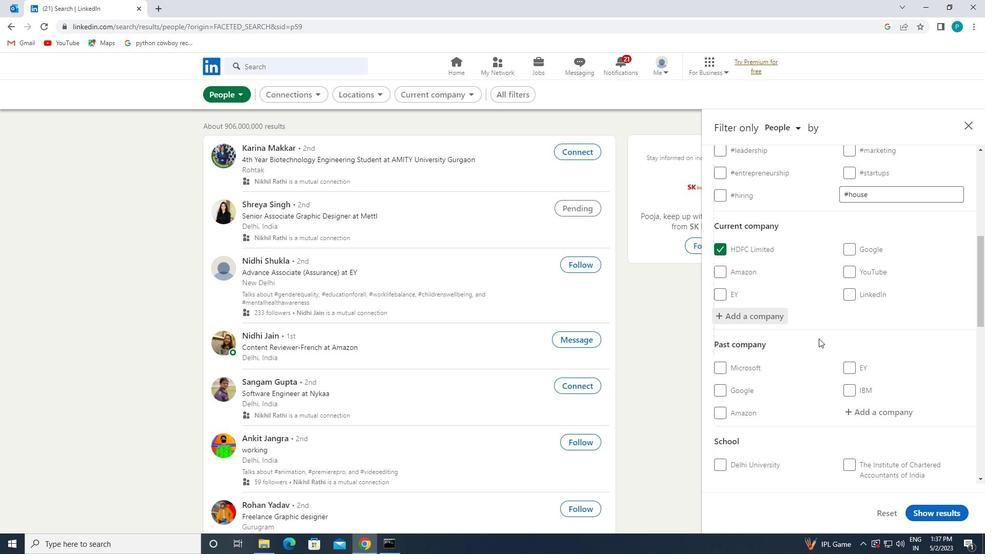 
Action: Mouse scrolled (819, 338) with delta (0, 0)
Screenshot: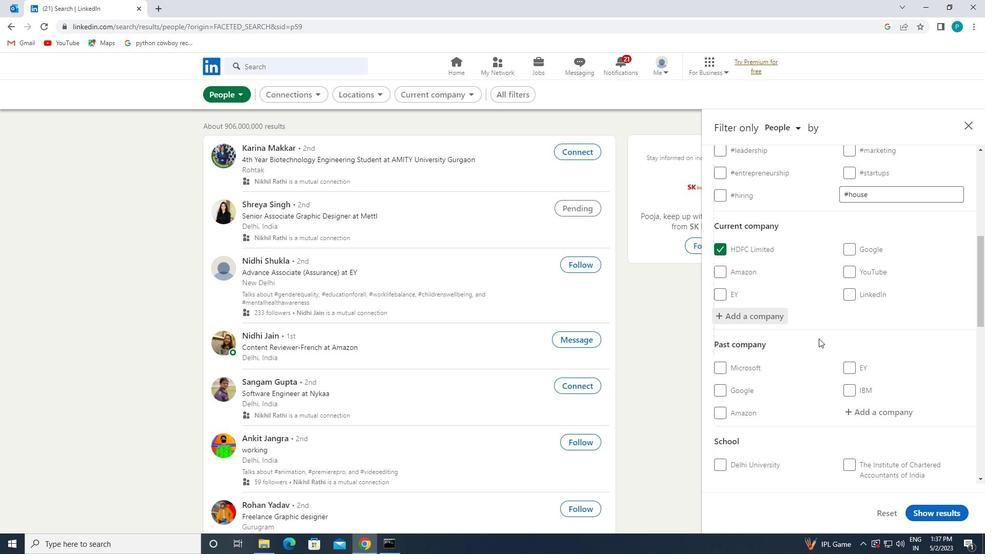 
Action: Mouse moved to (871, 369)
Screenshot: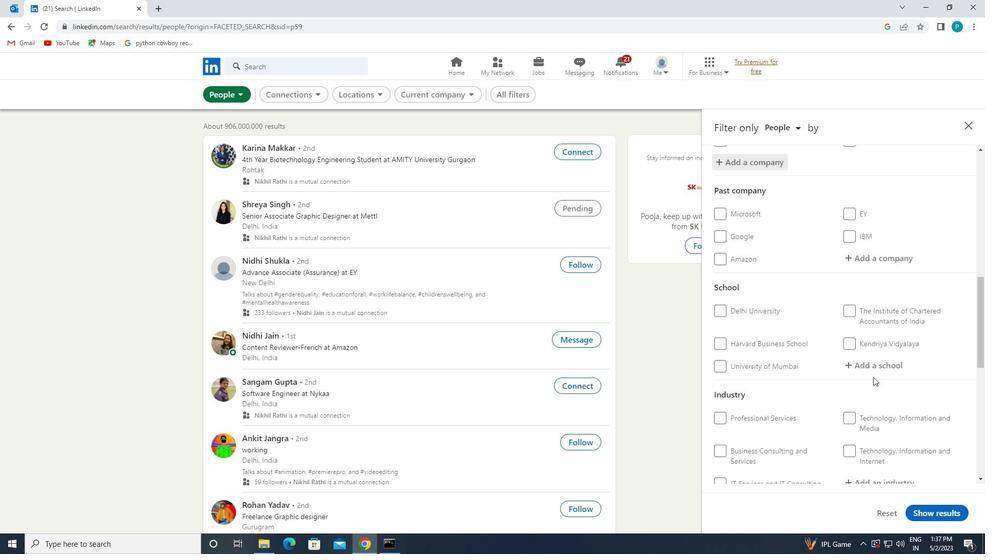 
Action: Mouse pressed left at (871, 369)
Screenshot: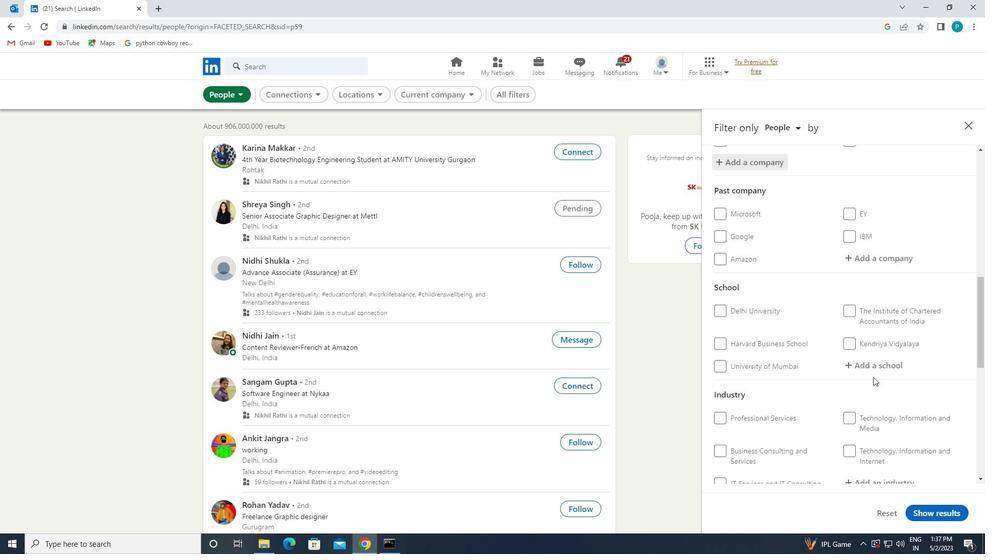 
Action: Key pressed CHRIST
Screenshot: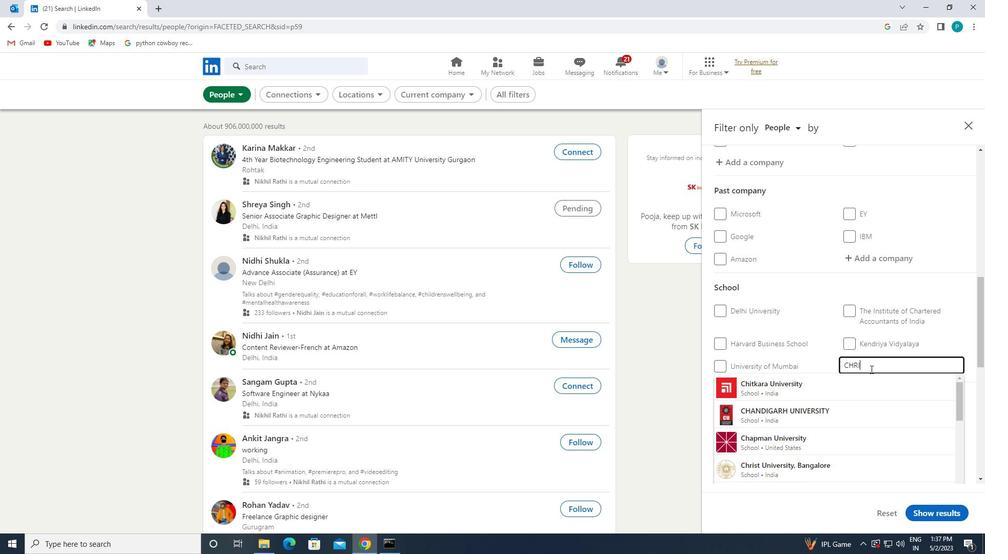 
Action: Mouse scrolled (871, 369) with delta (0, 0)
Screenshot: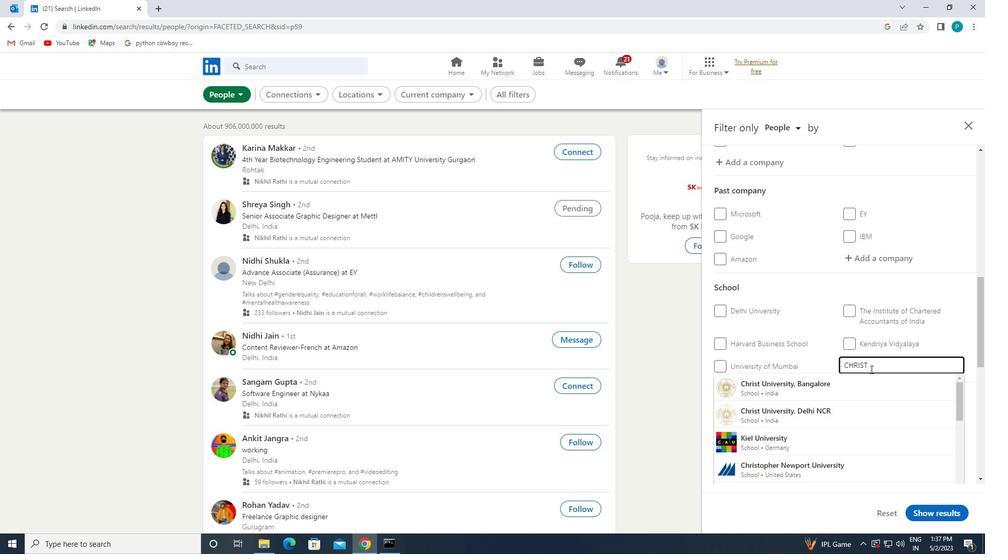 
Action: Mouse scrolled (871, 369) with delta (0, 0)
Screenshot: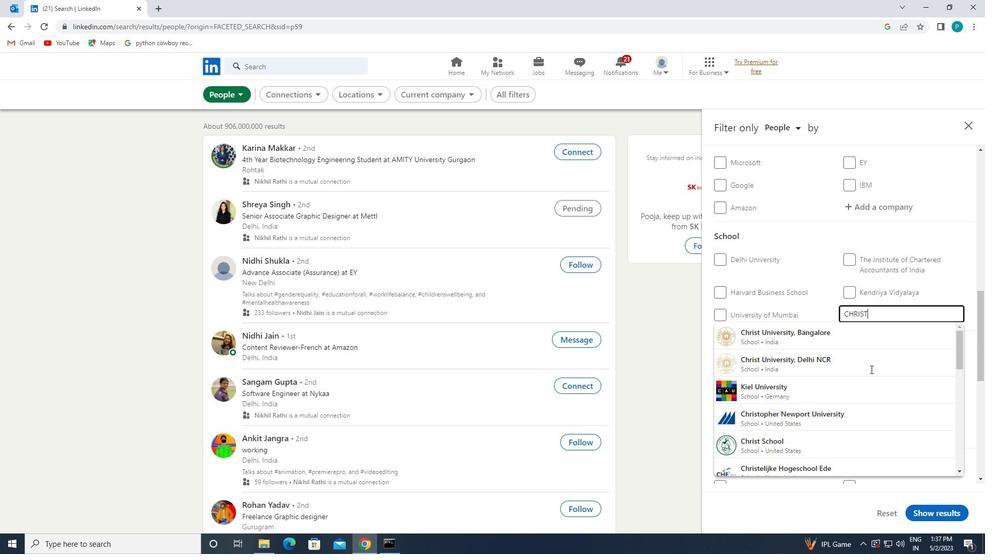 
Action: Mouse scrolled (871, 369) with delta (0, 0)
Screenshot: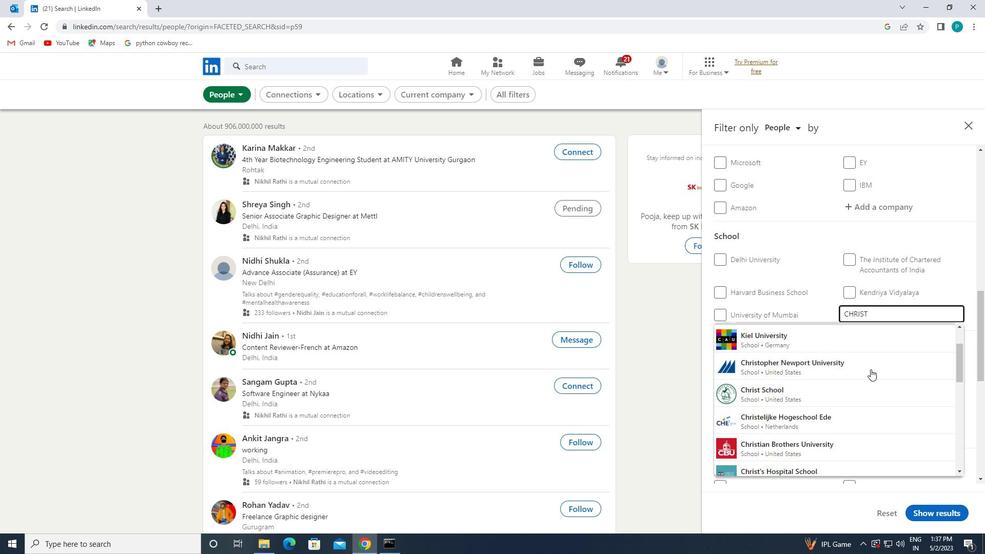 
Action: Mouse scrolled (871, 369) with delta (0, 0)
Screenshot: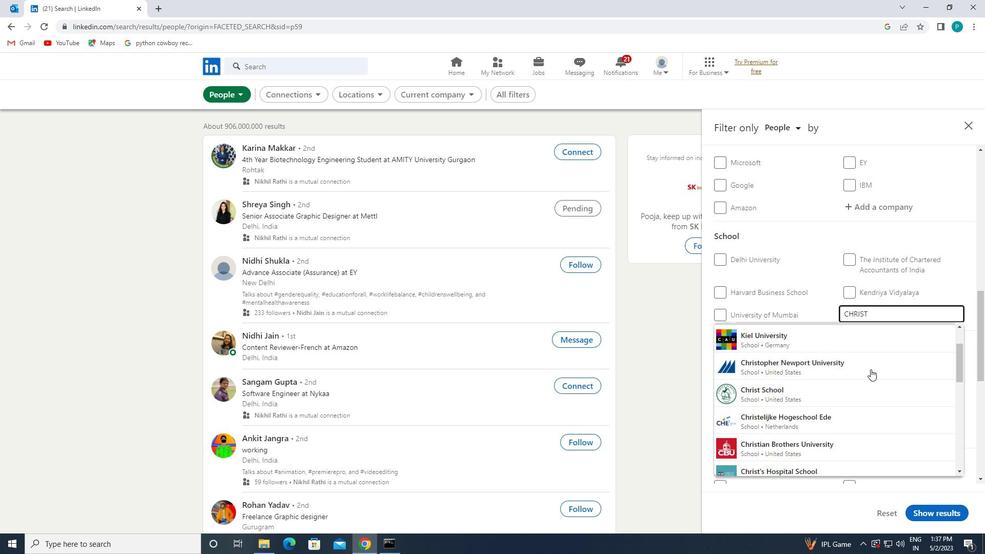 
Action: Mouse moved to (846, 399)
Screenshot: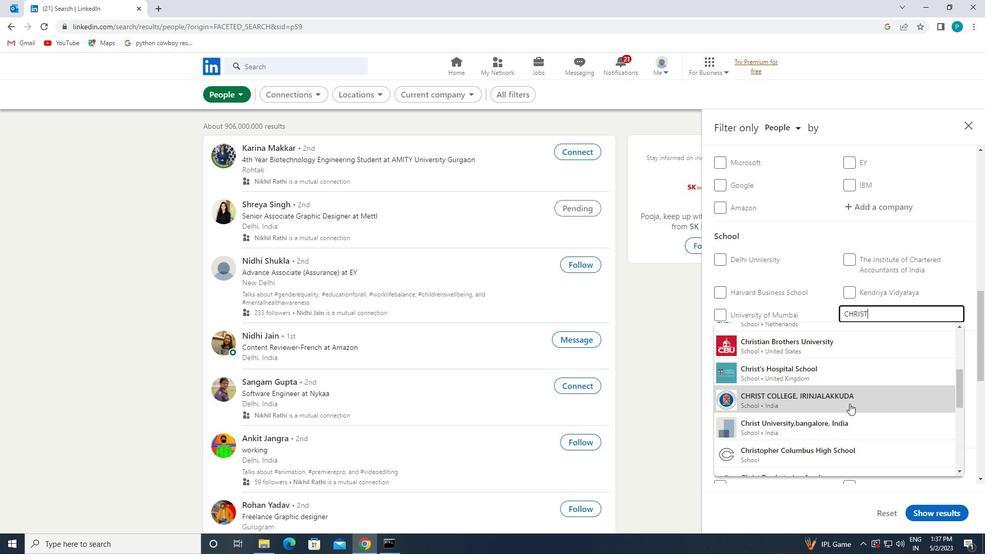 
Action: Mouse pressed left at (846, 399)
Screenshot: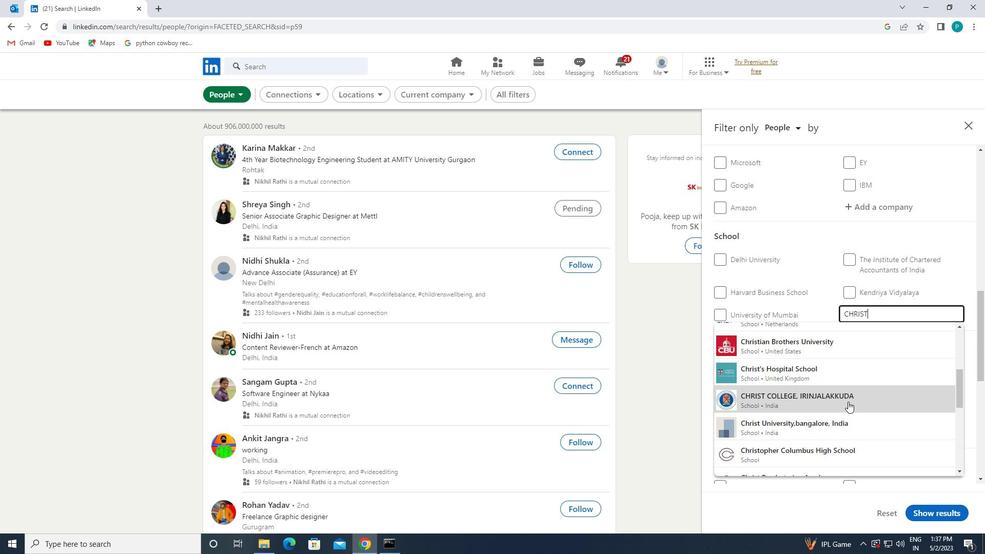 
Action: Mouse scrolled (846, 398) with delta (0, 0)
Screenshot: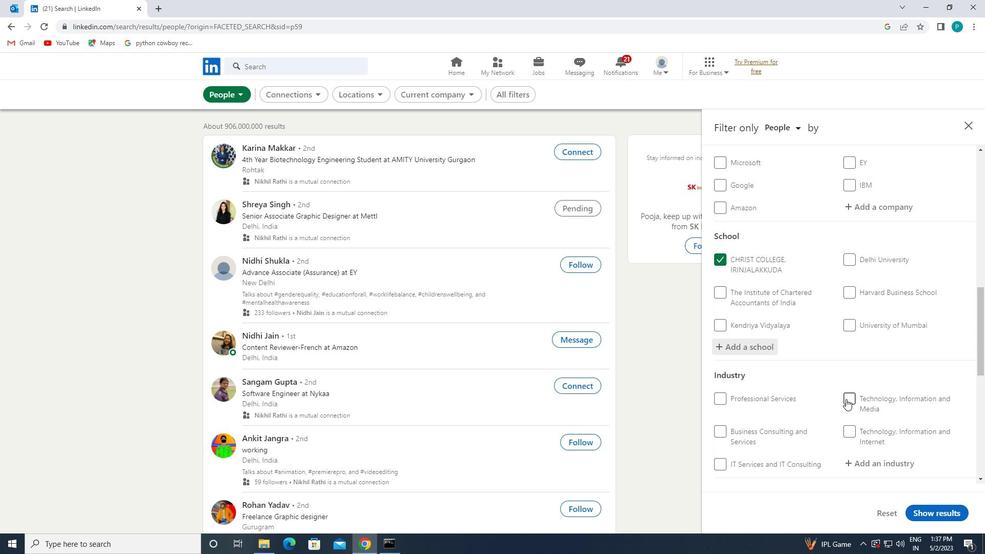 
Action: Mouse scrolled (846, 398) with delta (0, 0)
Screenshot: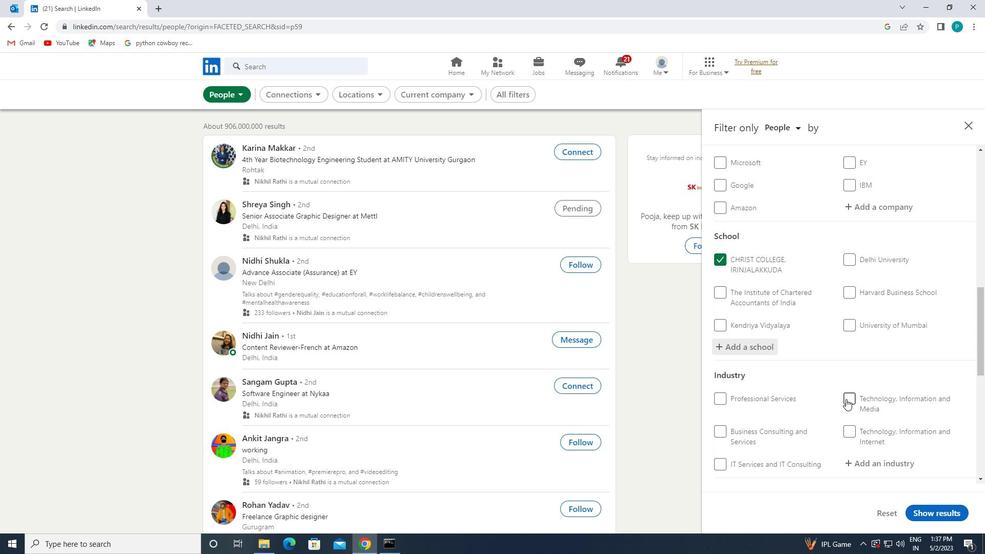 
Action: Mouse moved to (852, 359)
Screenshot: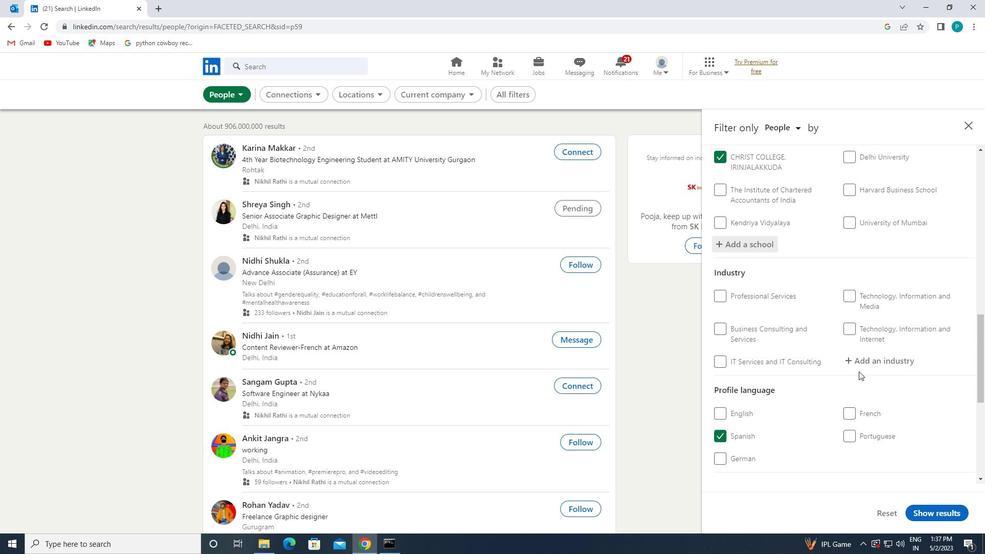 
Action: Mouse pressed left at (852, 359)
Screenshot: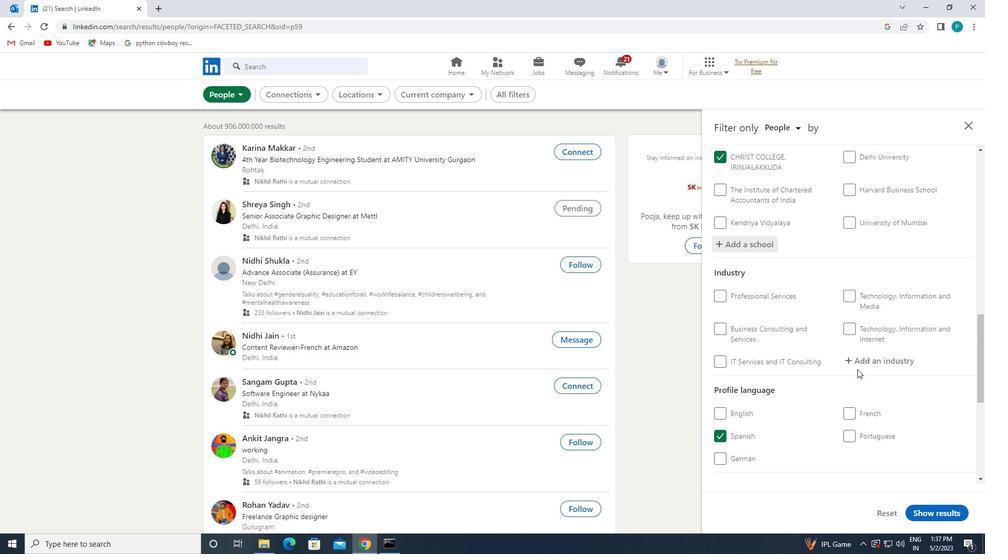 
Action: Key pressed <Key.caps_lock><Key.caps_lock>F<Key.caps_lock>IRE
Screenshot: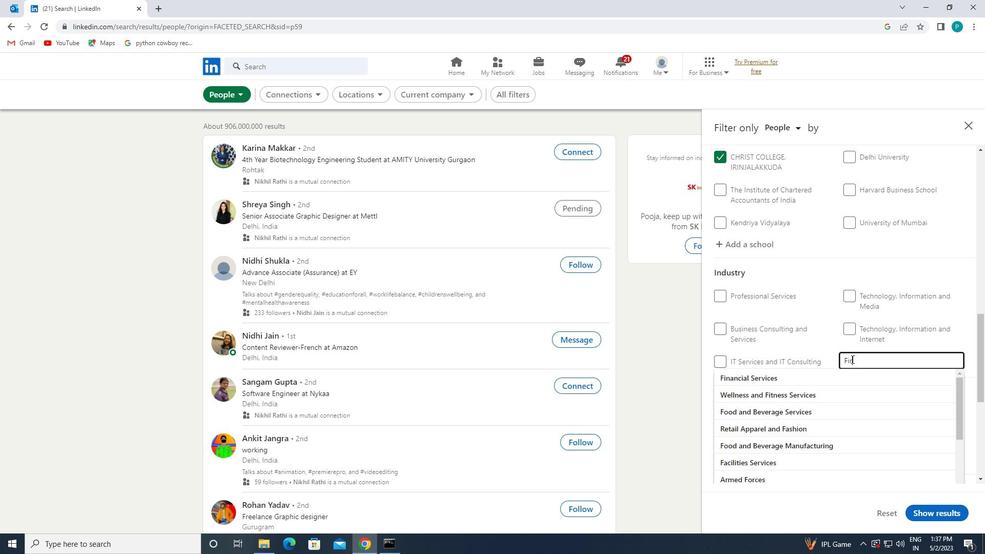 
Action: Mouse moved to (837, 373)
Screenshot: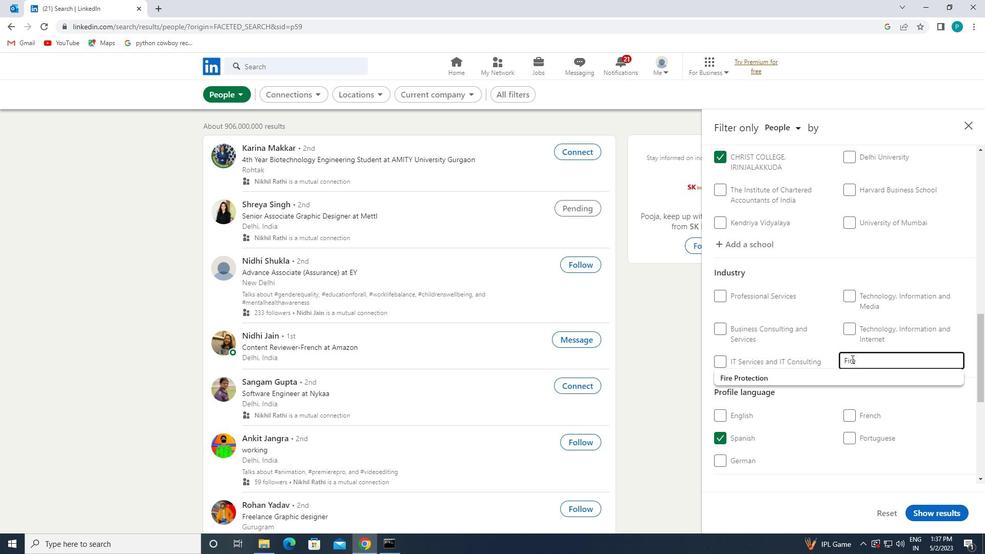 
Action: Mouse pressed left at (837, 373)
Screenshot: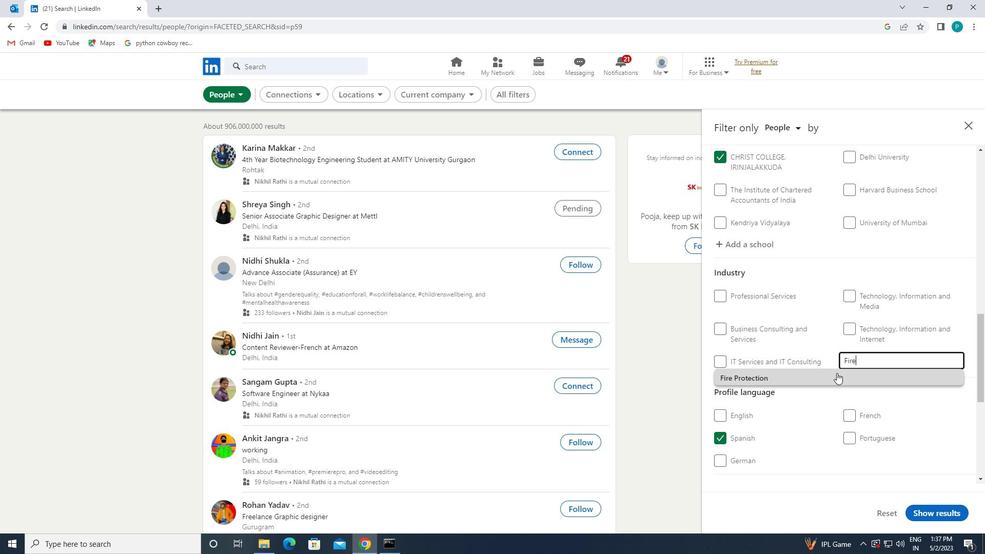 
Action: Mouse scrolled (837, 372) with delta (0, 0)
Screenshot: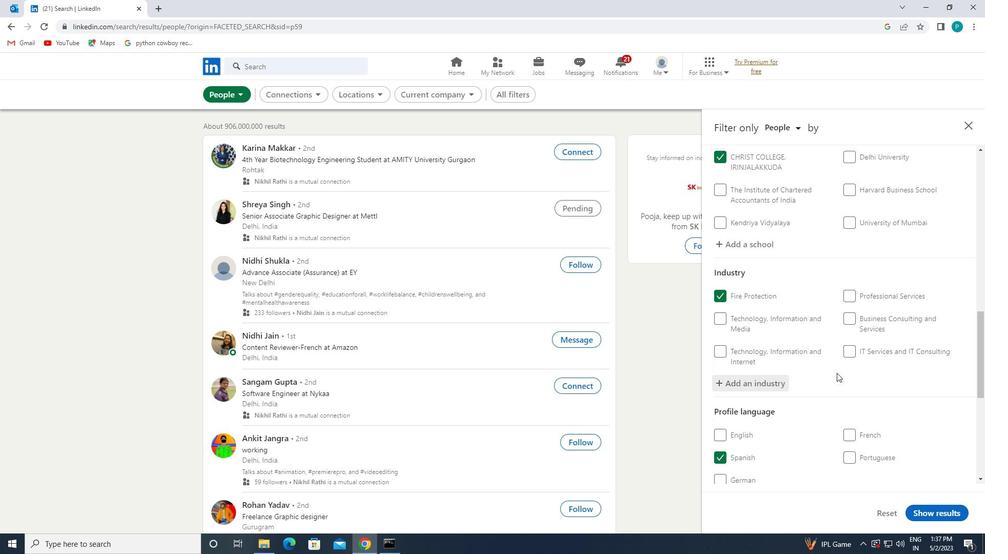 
Action: Mouse scrolled (837, 372) with delta (0, 0)
Screenshot: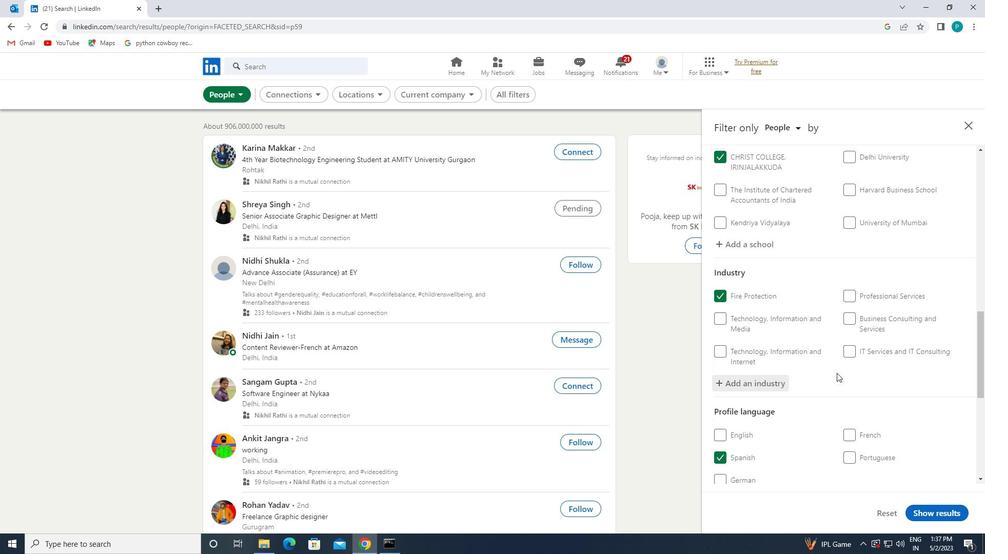 
Action: Mouse scrolled (837, 372) with delta (0, 0)
Screenshot: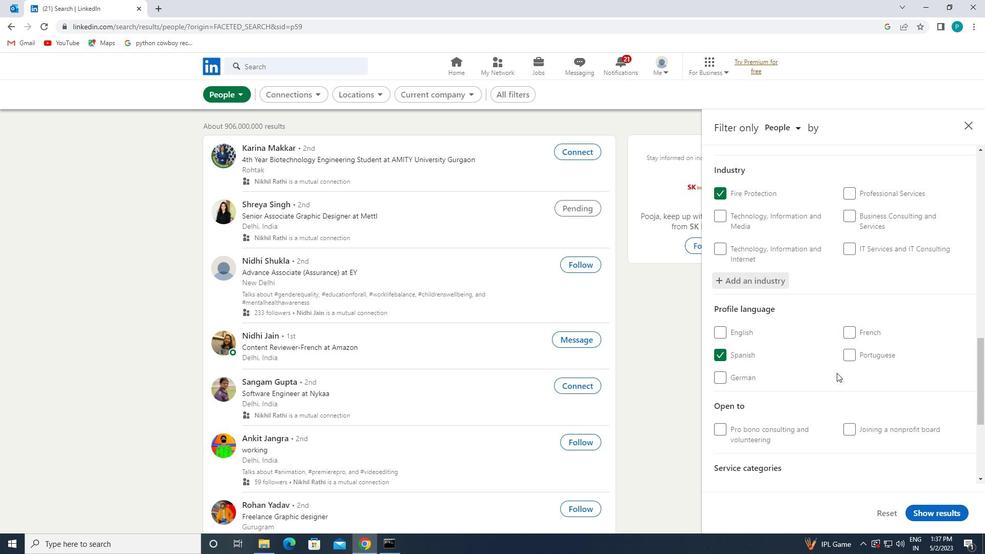 
Action: Mouse moved to (840, 391)
Screenshot: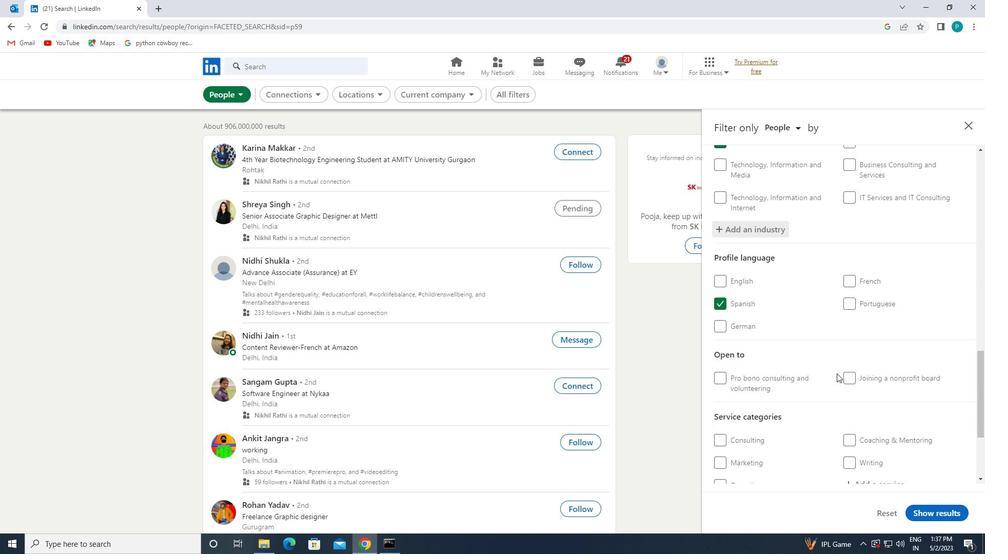 
Action: Mouse scrolled (840, 391) with delta (0, 0)
Screenshot: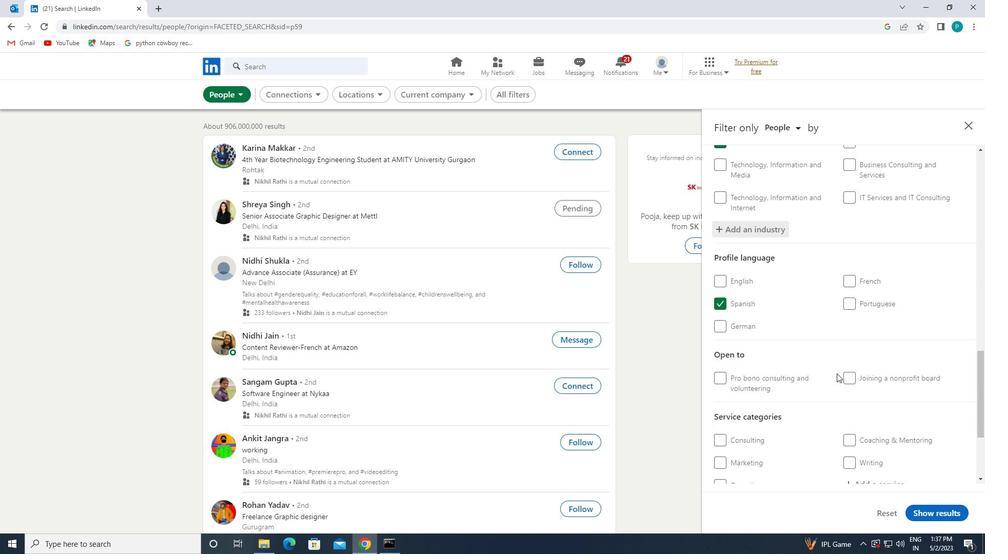 
Action: Mouse moved to (857, 427)
Screenshot: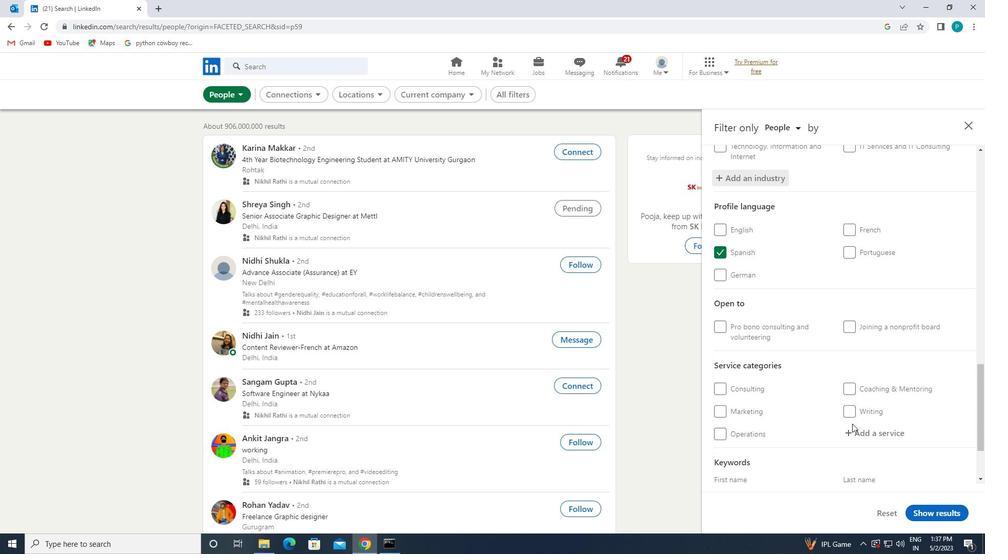 
Action: Mouse pressed left at (857, 427)
Screenshot: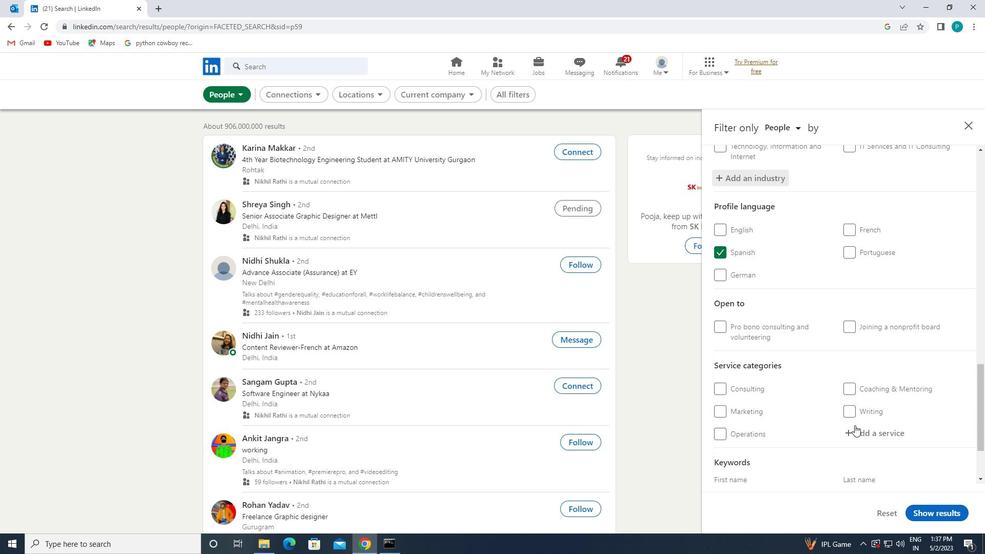 
Action: Mouse moved to (881, 443)
Screenshot: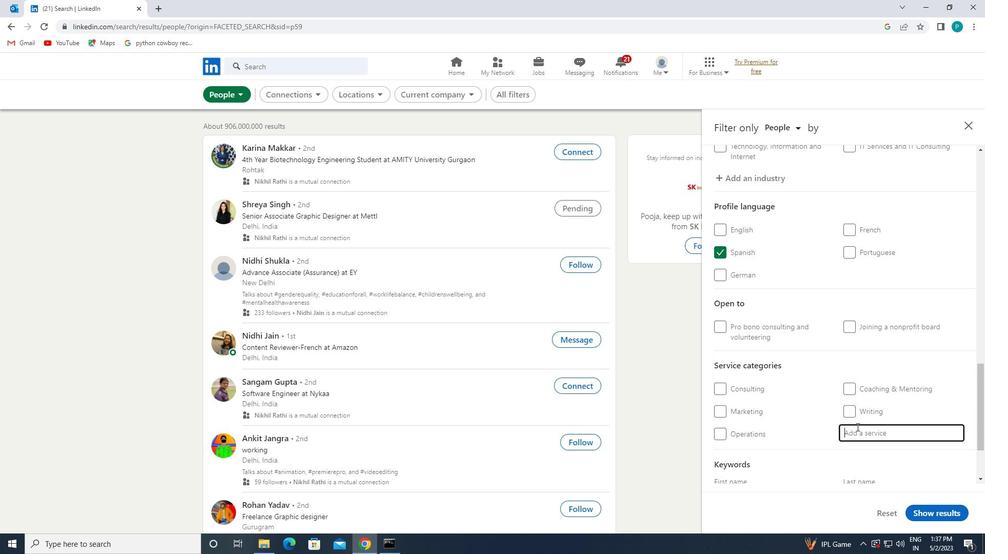 
Action: Key pressed <Key.caps_lock>D<Key.backspace>UI
Screenshot: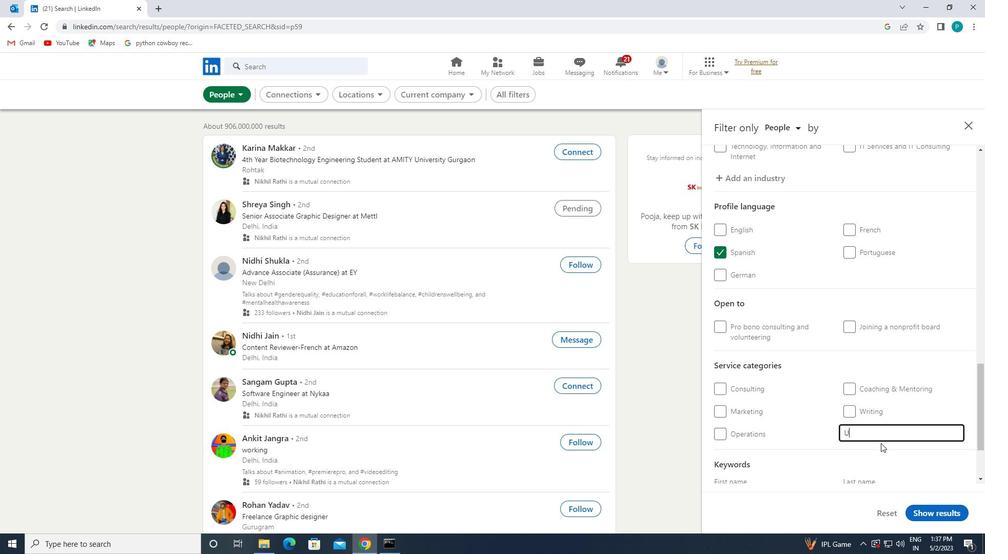 
Action: Mouse moved to (844, 432)
Screenshot: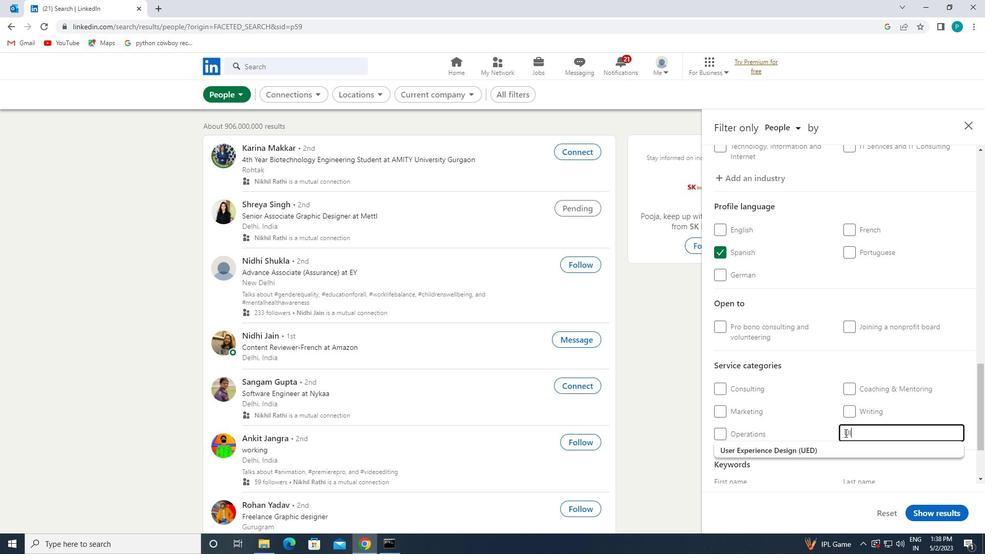 
Action: Mouse pressed left at (844, 432)
Screenshot: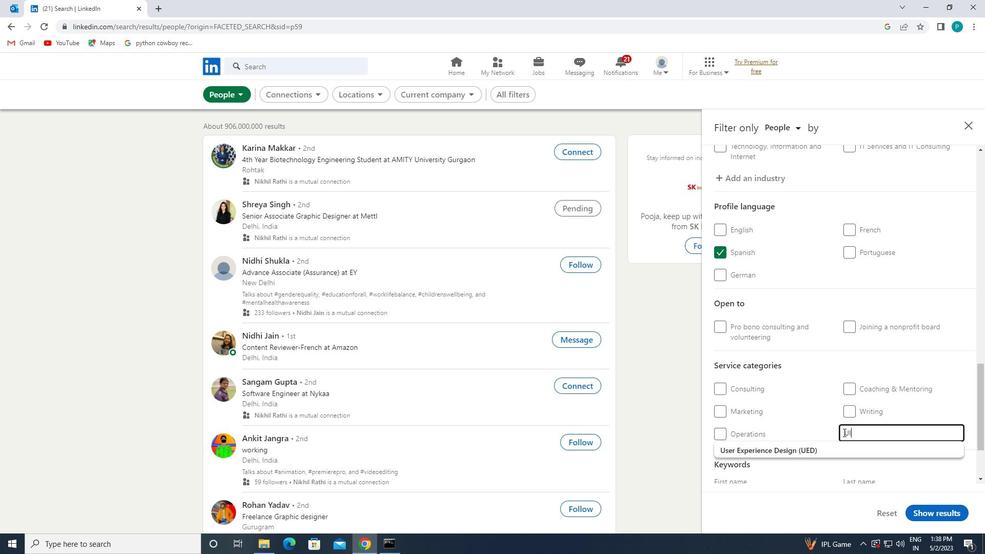 
Action: Key pressed D
Screenshot: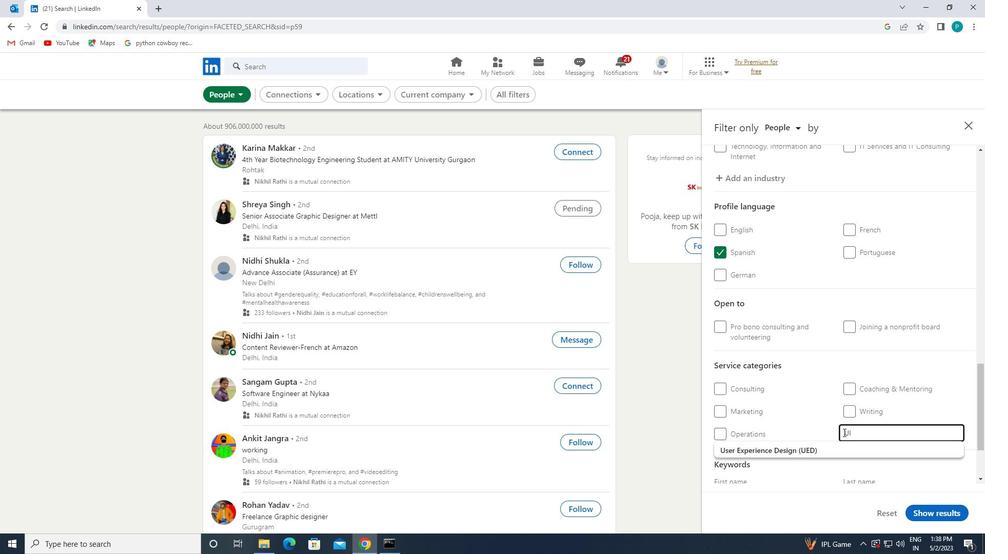 
Action: Mouse moved to (810, 451)
Screenshot: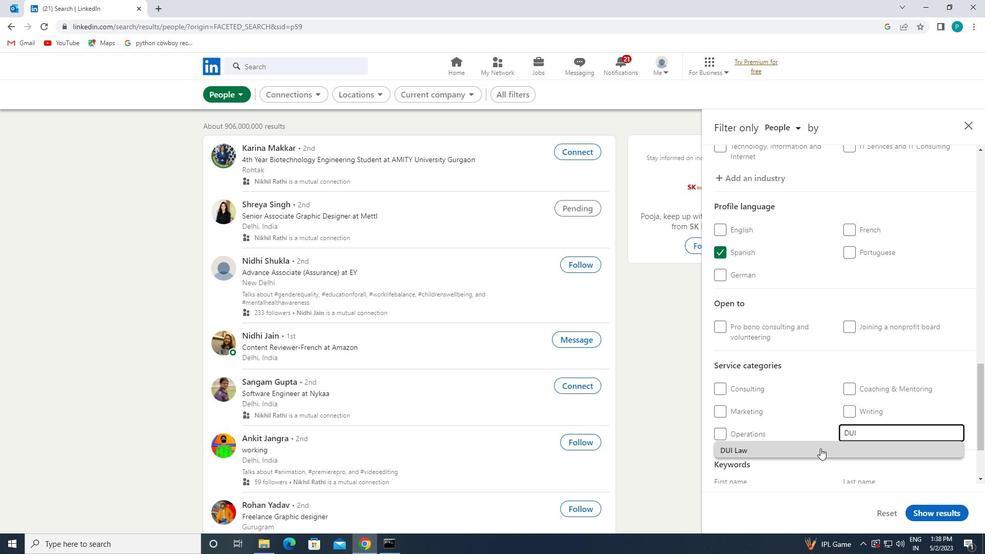 
Action: Mouse pressed left at (810, 451)
Screenshot: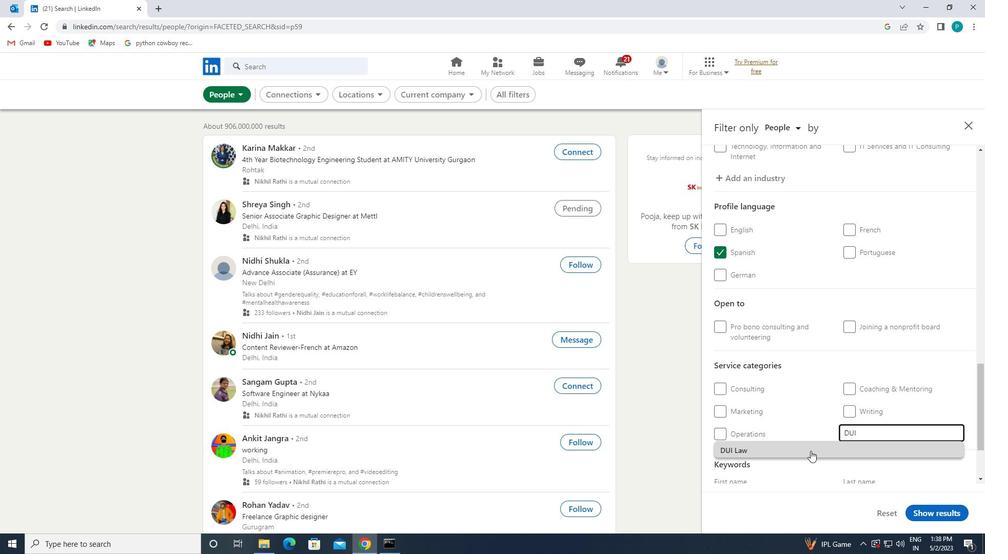 
Action: Mouse scrolled (810, 450) with delta (0, 0)
Screenshot: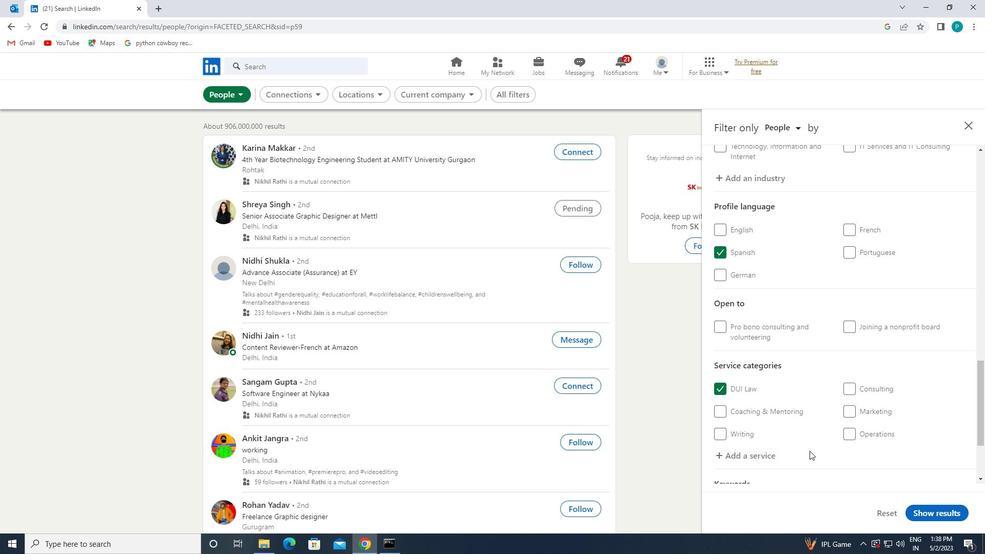 
Action: Mouse scrolled (810, 450) with delta (0, 0)
Screenshot: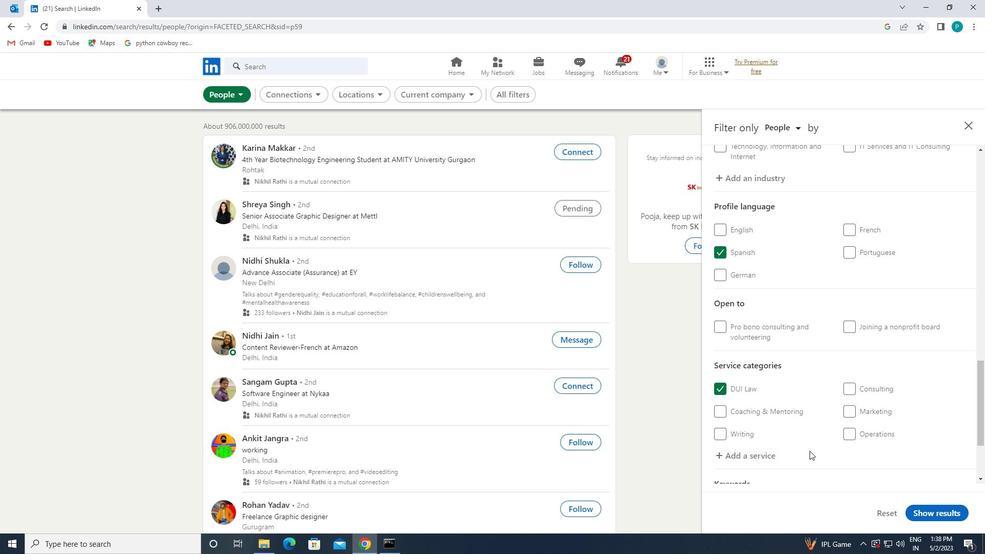 
Action: Mouse scrolled (810, 450) with delta (0, 0)
Screenshot: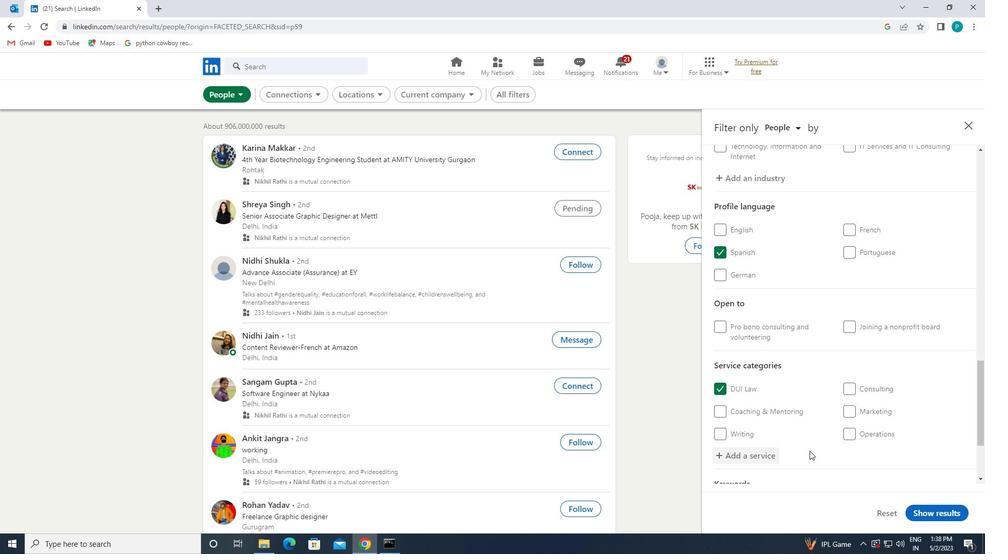 
Action: Mouse moved to (766, 437)
Screenshot: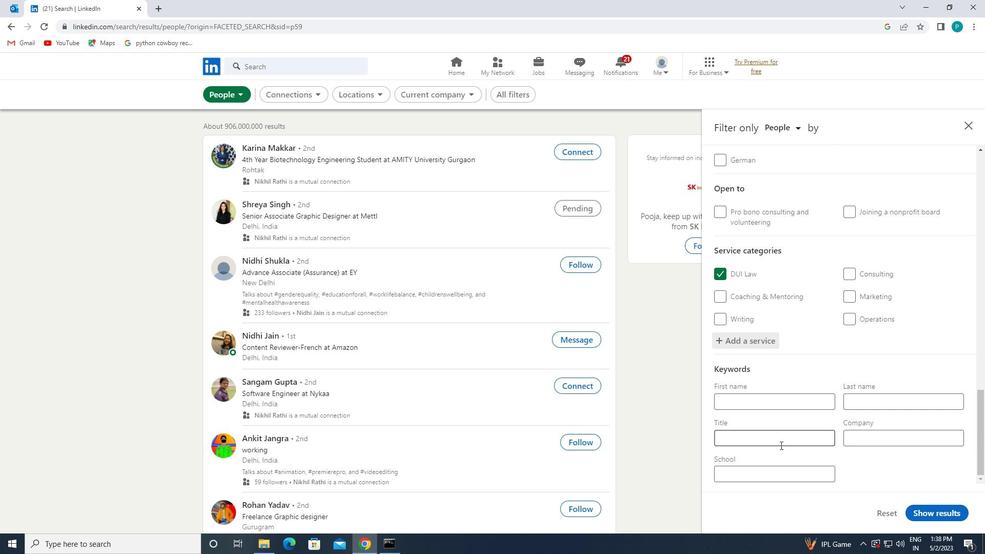 
Action: Mouse pressed left at (766, 437)
Screenshot: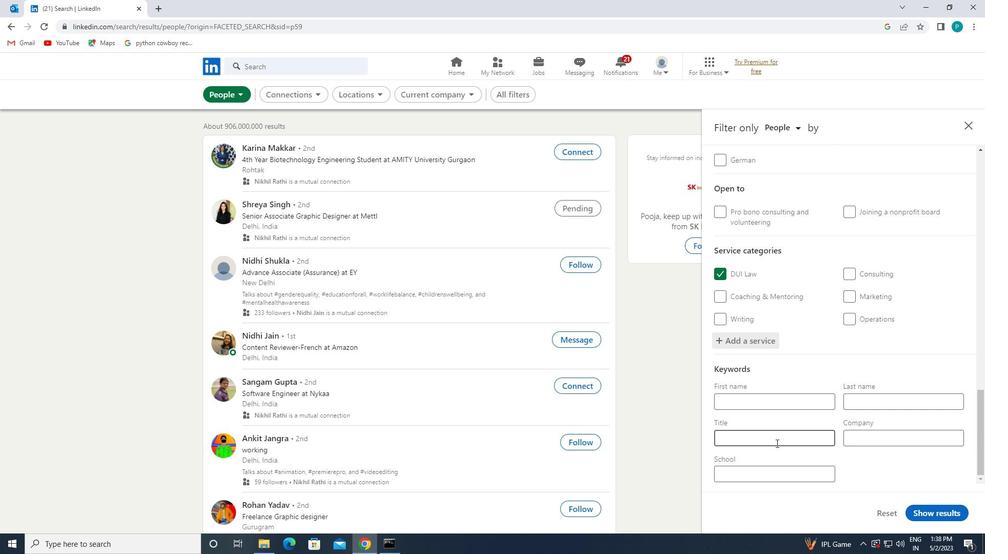
Action: Mouse moved to (772, 442)
Screenshot: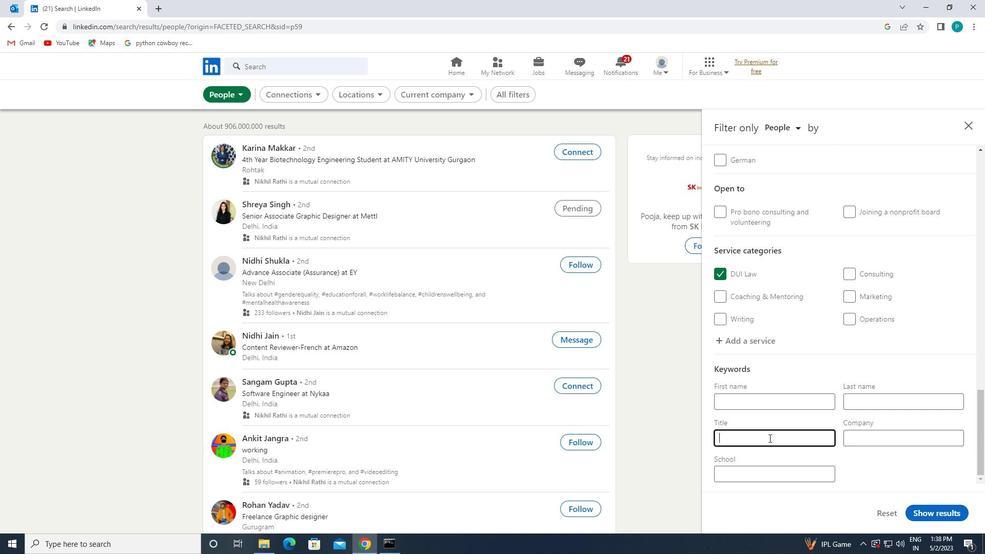 
Action: Key pressed <Key.caps_lock><Key.caps_lock>C<Key.caps_lock>L<Key.backspace>OLUMIN<Key.backspace><Key.backspace>NIST
Screenshot: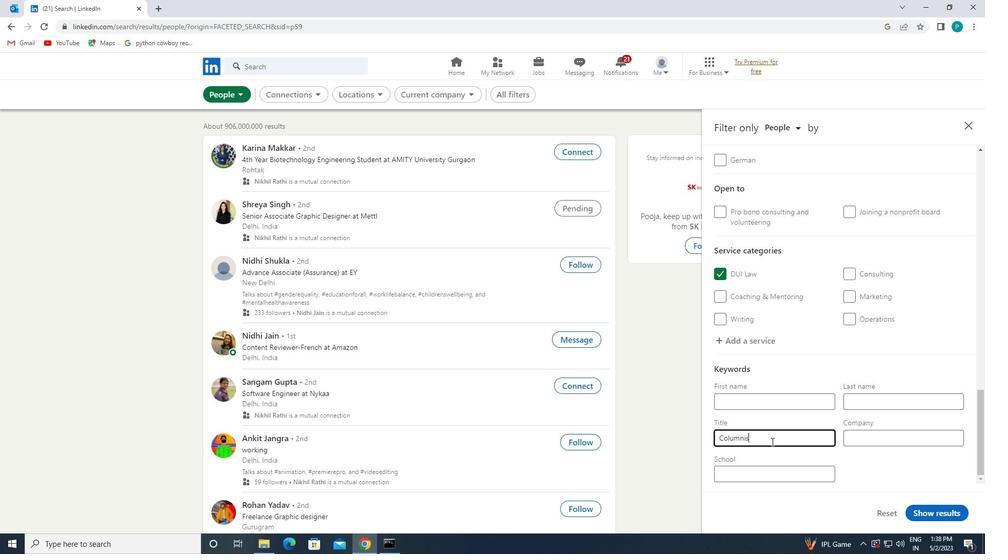 
Action: Mouse moved to (938, 509)
Screenshot: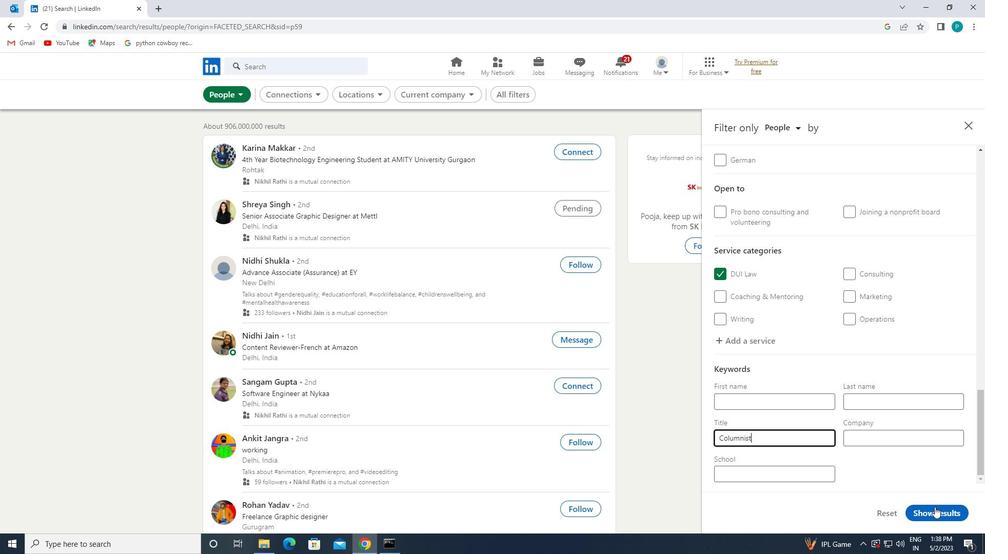 
Action: Mouse pressed left at (938, 509)
Screenshot: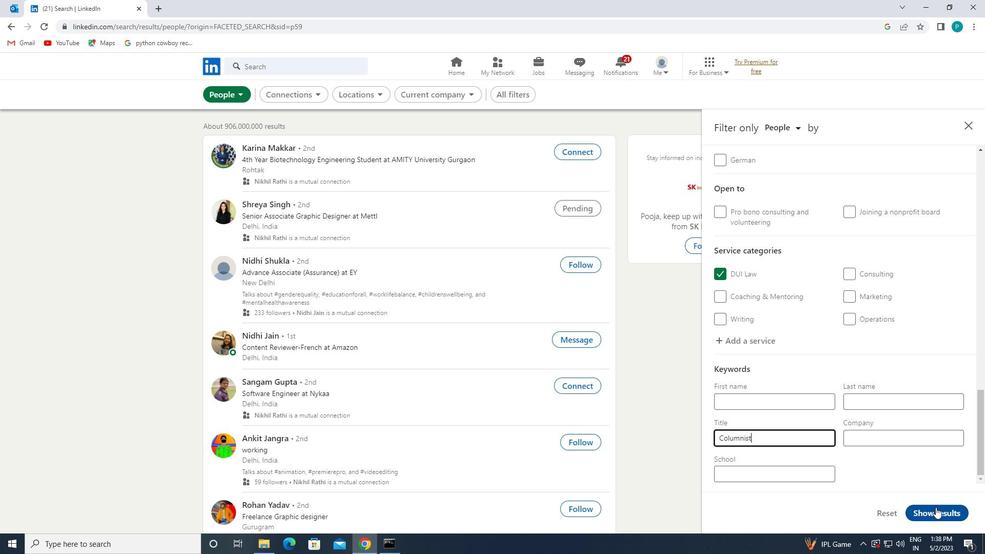 
Action: Mouse moved to (938, 509)
Screenshot: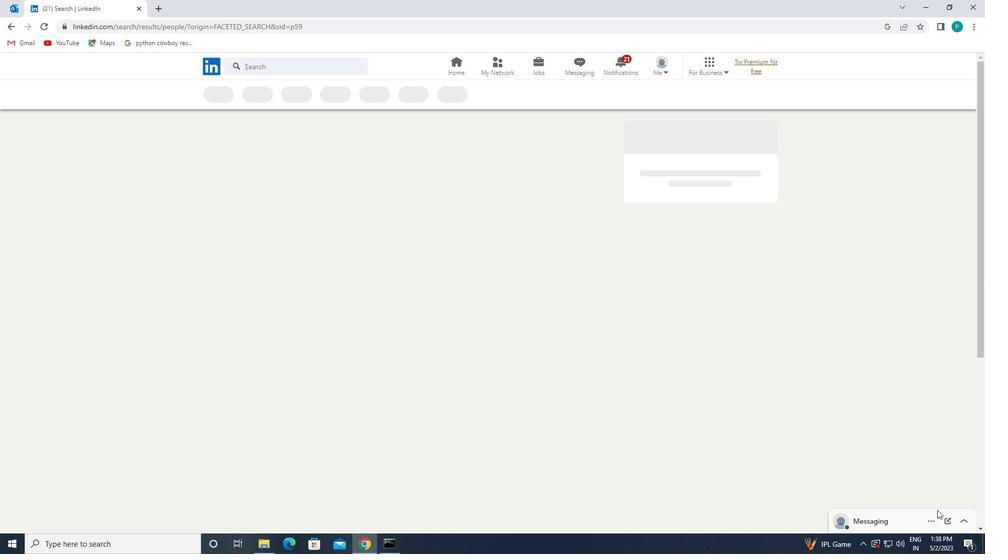 
